 Task: Search one way flight ticket for 1 adult, 1 child, 1 infant in seat in premium economy from Atlantic City: Atlantic City International Airport to Gillette: Gillette Campbell County Airport on 5-1-2023. Choice of flights is Singapure airlines. Number of bags: 1 checked bag. Price is upto 110000. Outbound departure time preference is 5:00.
Action: Mouse moved to (219, 441)
Screenshot: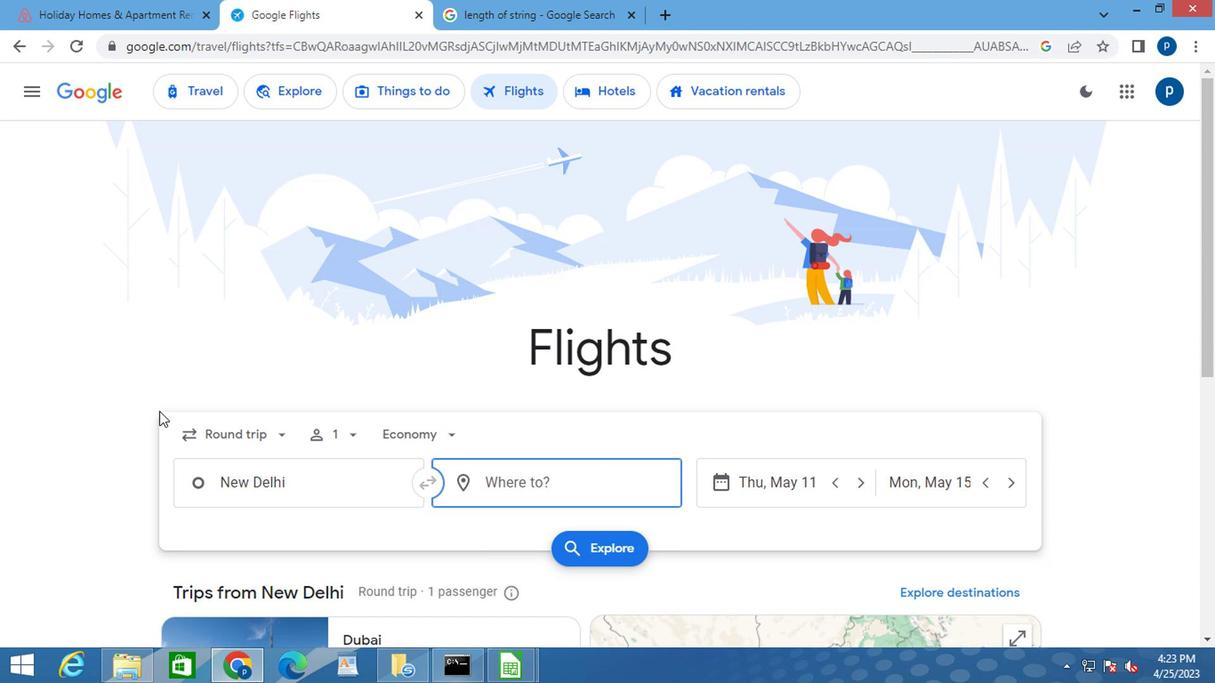 
Action: Mouse pressed left at (219, 441)
Screenshot: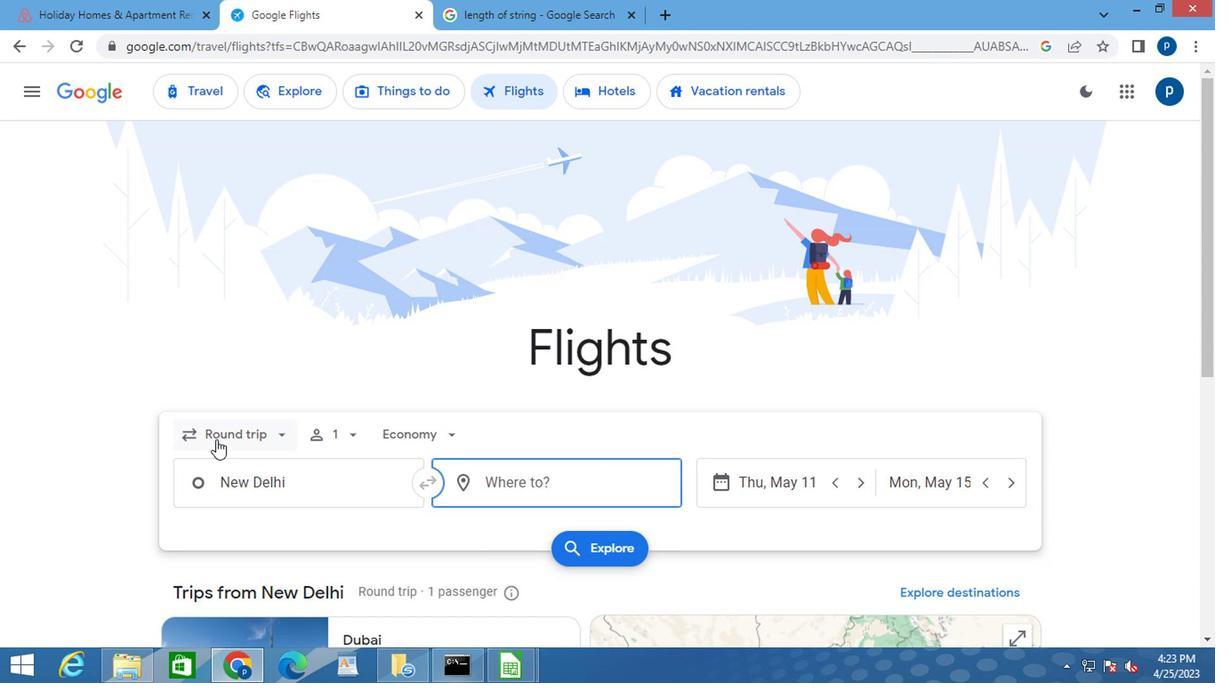
Action: Mouse moved to (248, 520)
Screenshot: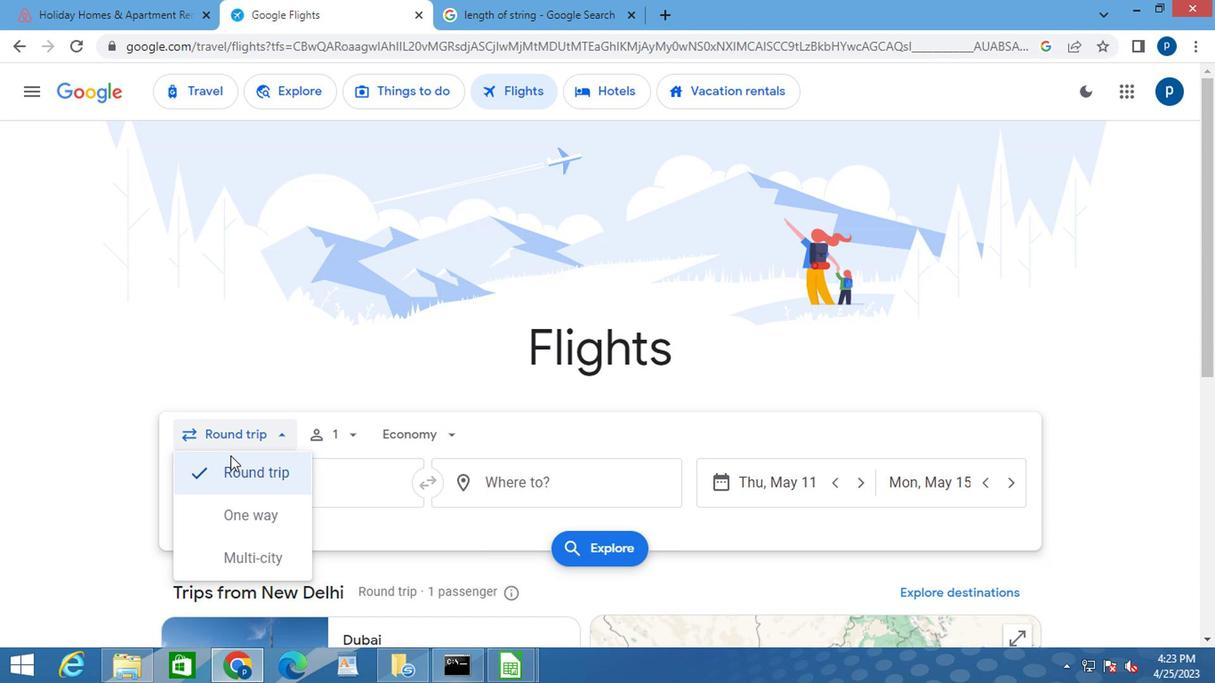 
Action: Mouse pressed left at (248, 520)
Screenshot: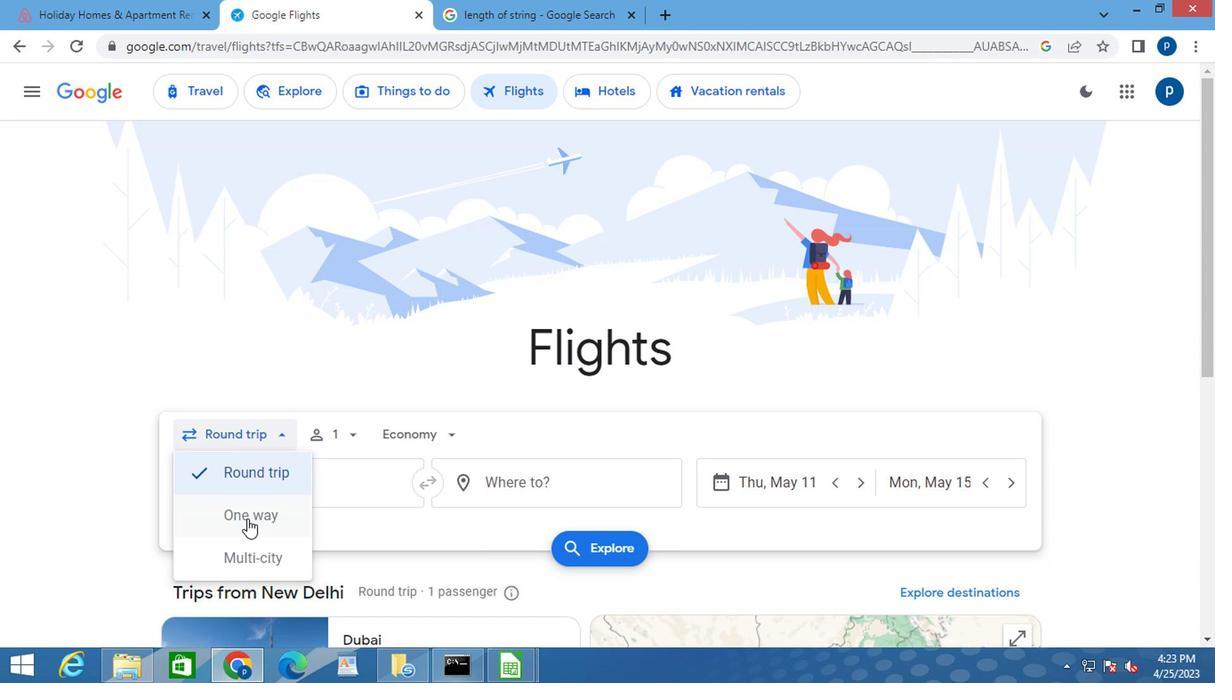 
Action: Mouse moved to (343, 434)
Screenshot: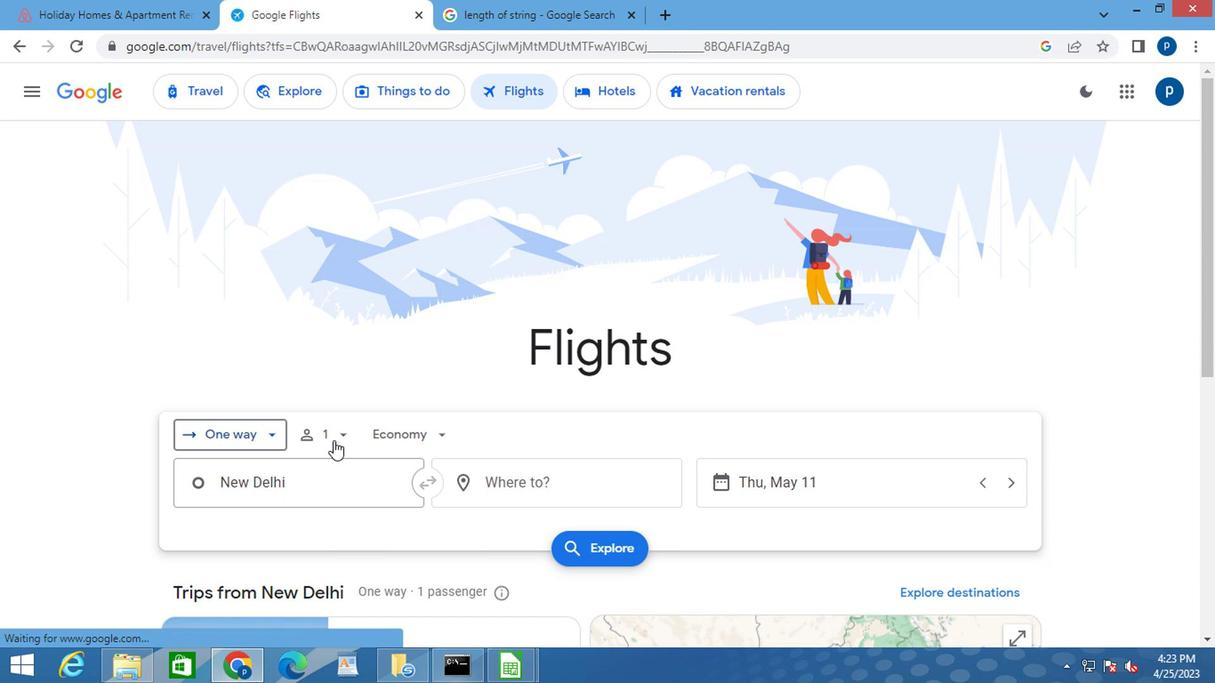 
Action: Mouse pressed left at (343, 434)
Screenshot: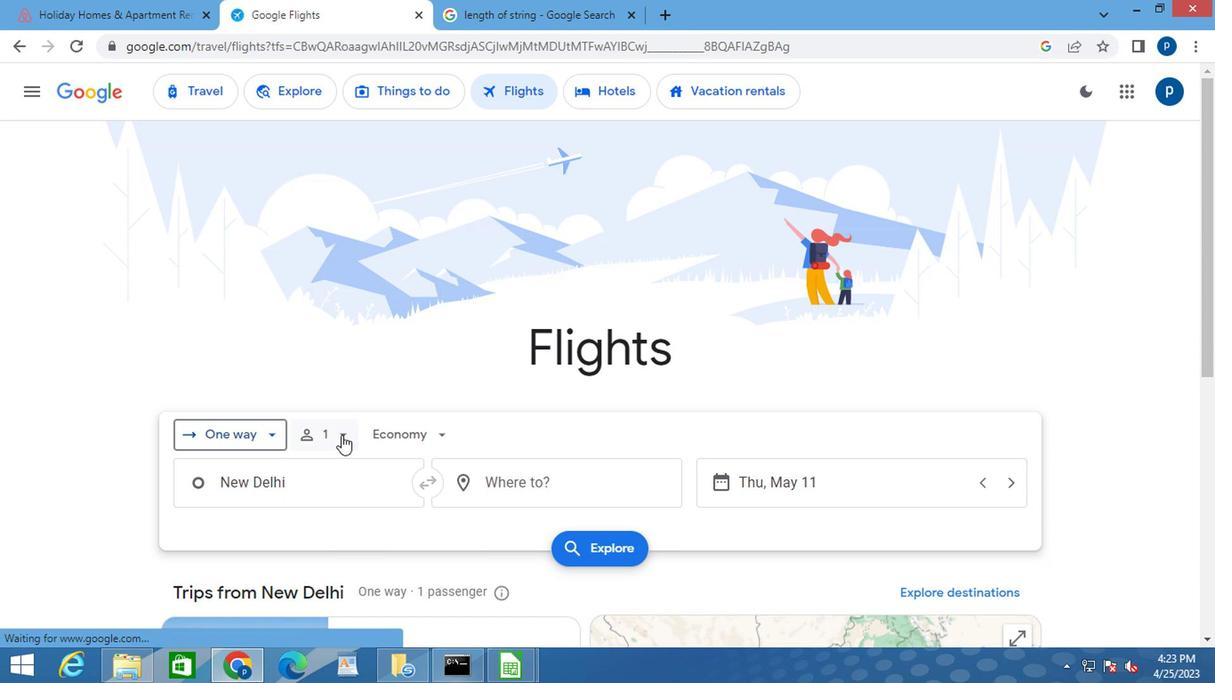 
Action: Mouse moved to (386, 491)
Screenshot: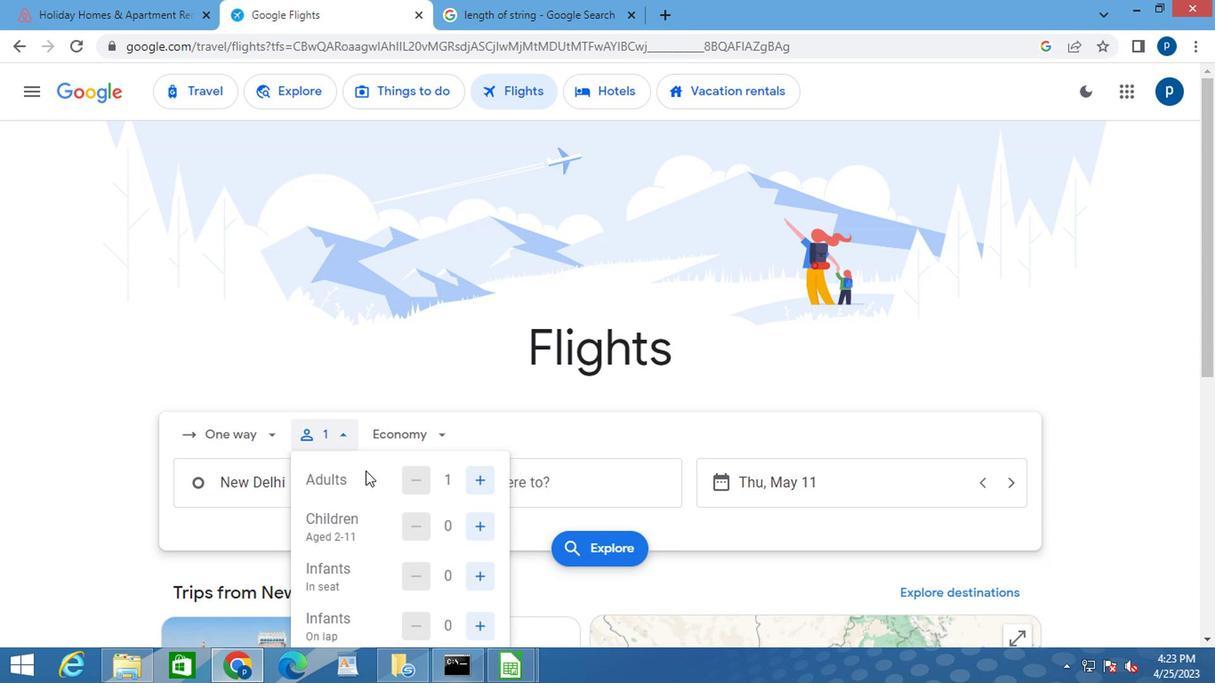 
Action: Mouse scrolled (386, 490) with delta (0, 0)
Screenshot: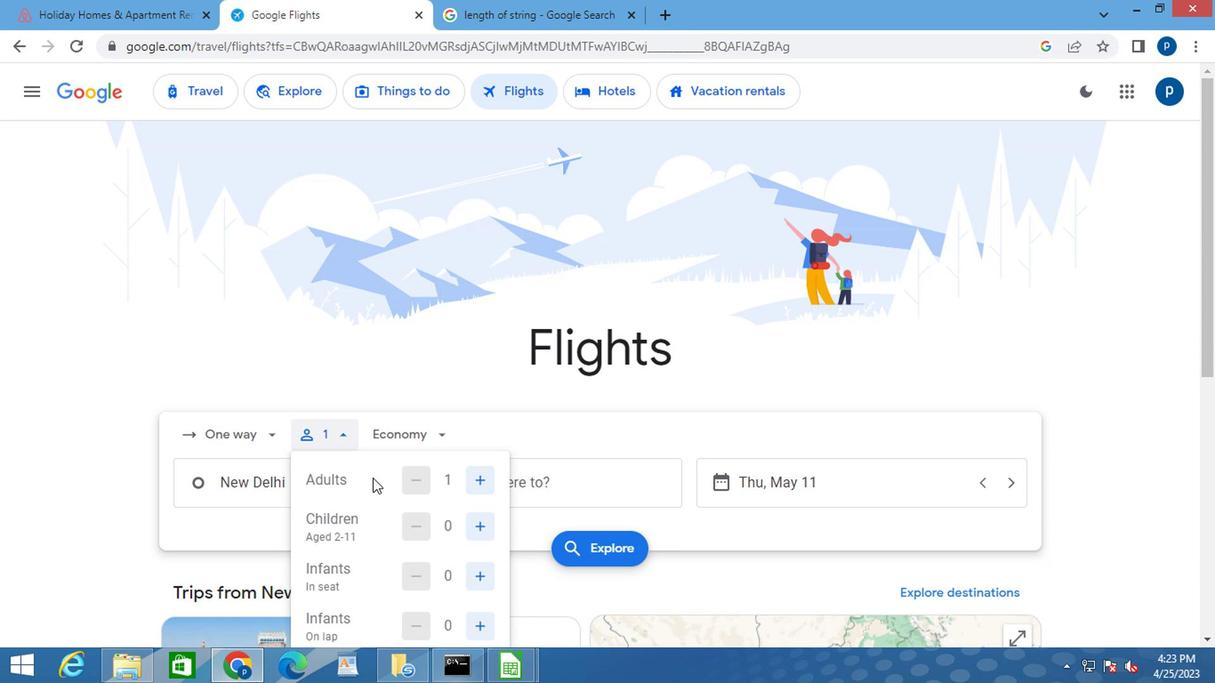 
Action: Mouse scrolled (386, 490) with delta (0, 0)
Screenshot: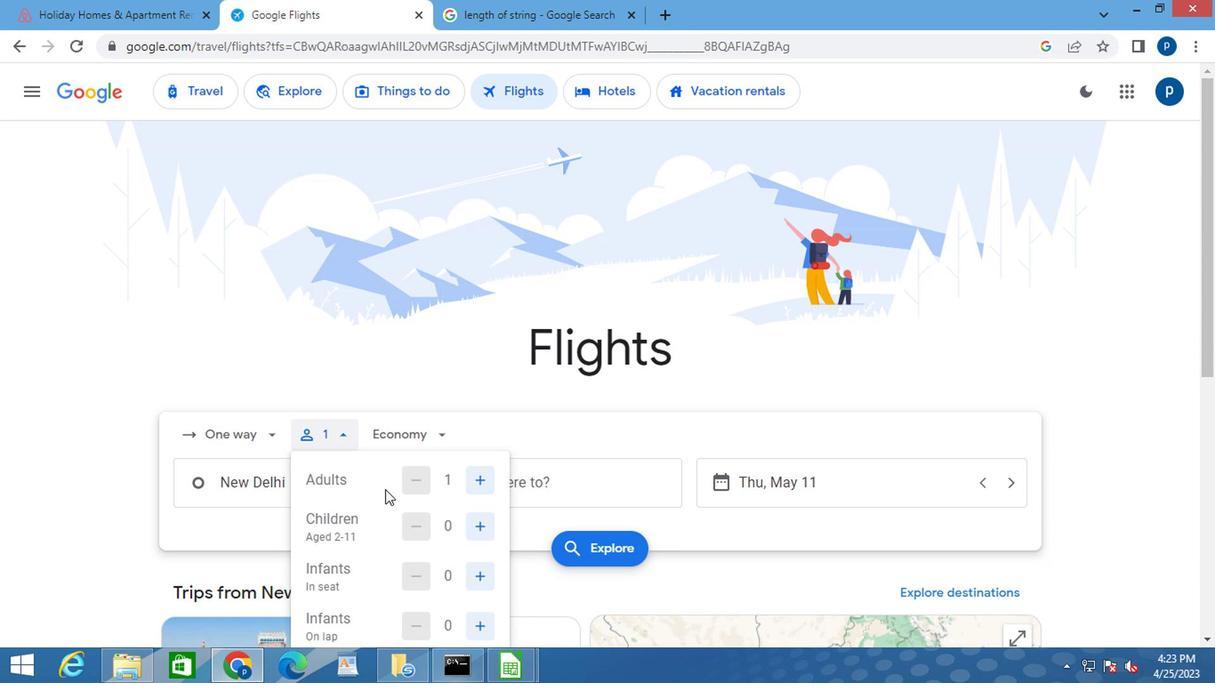 
Action: Mouse moved to (469, 349)
Screenshot: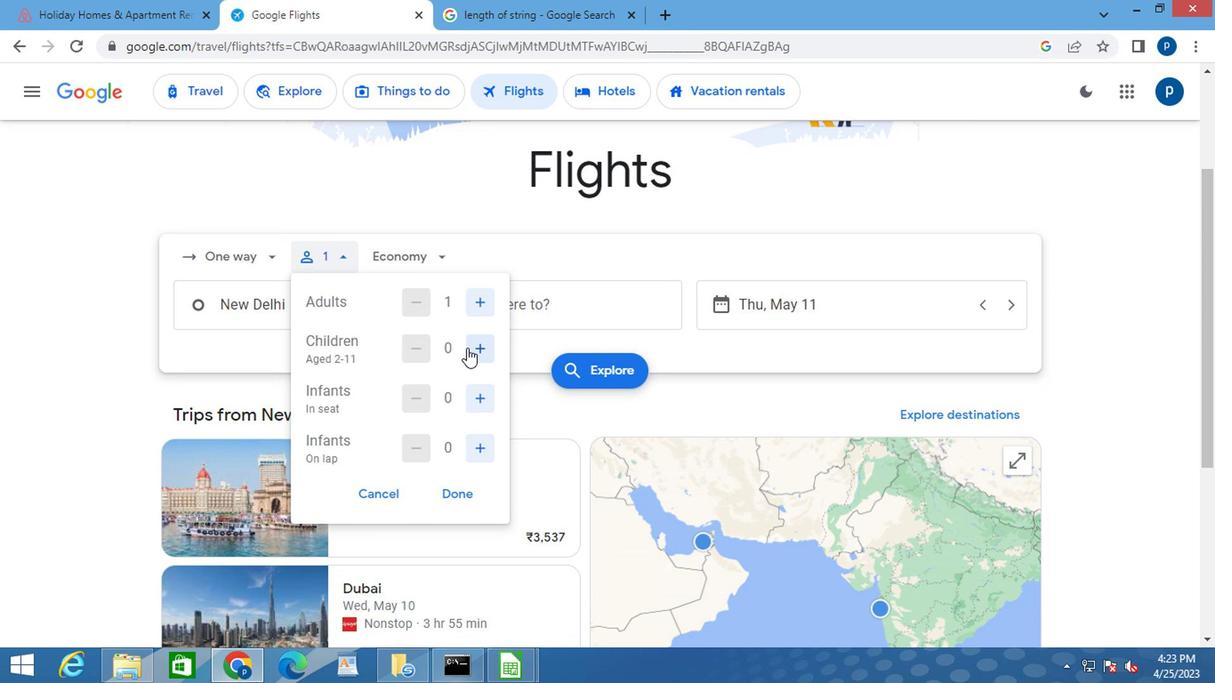 
Action: Mouse pressed left at (469, 349)
Screenshot: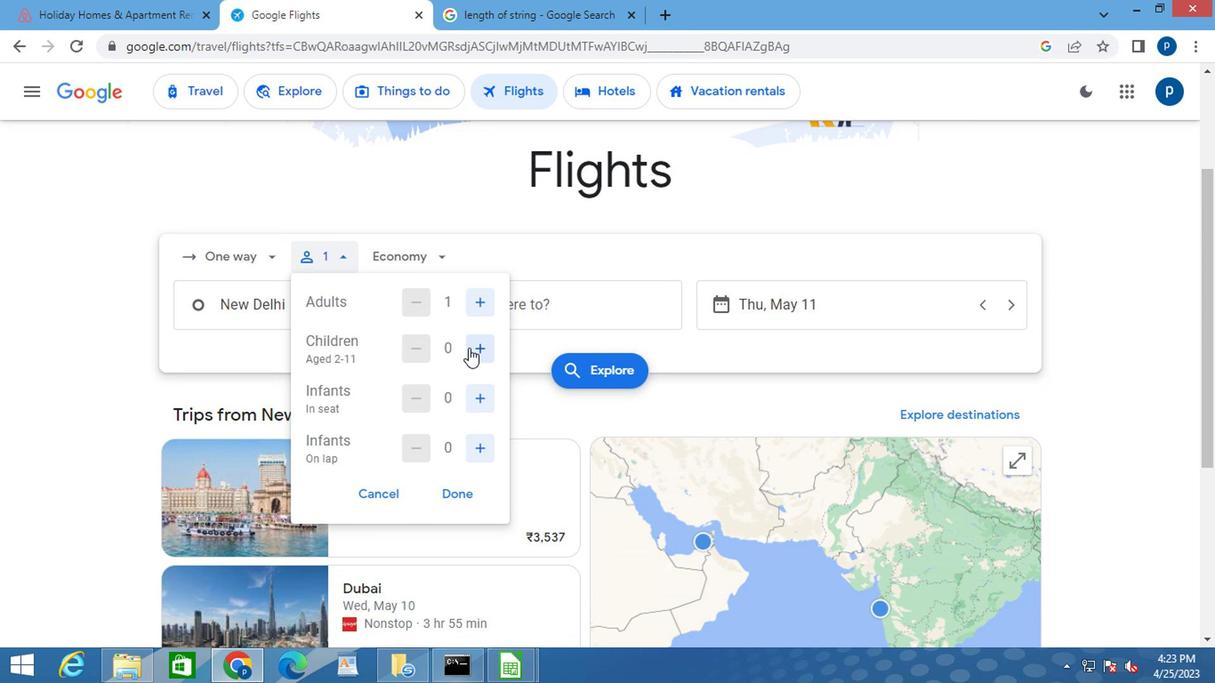 
Action: Mouse moved to (475, 407)
Screenshot: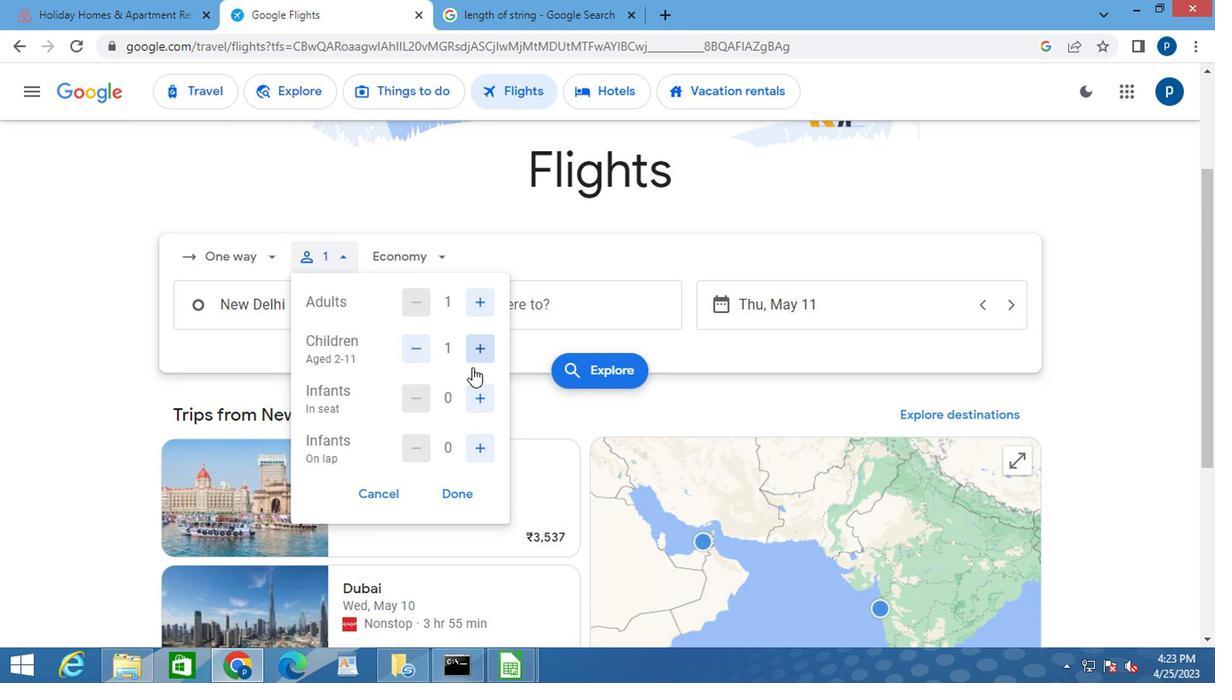 
Action: Mouse pressed left at (475, 407)
Screenshot: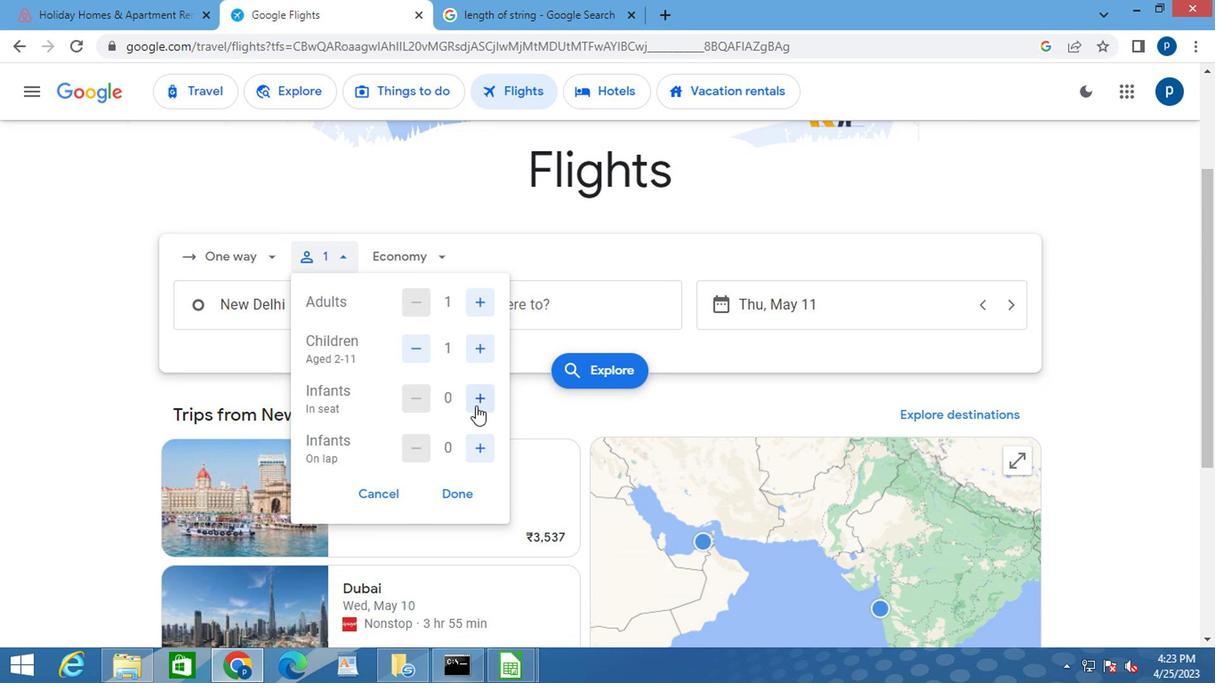 
Action: Mouse moved to (462, 491)
Screenshot: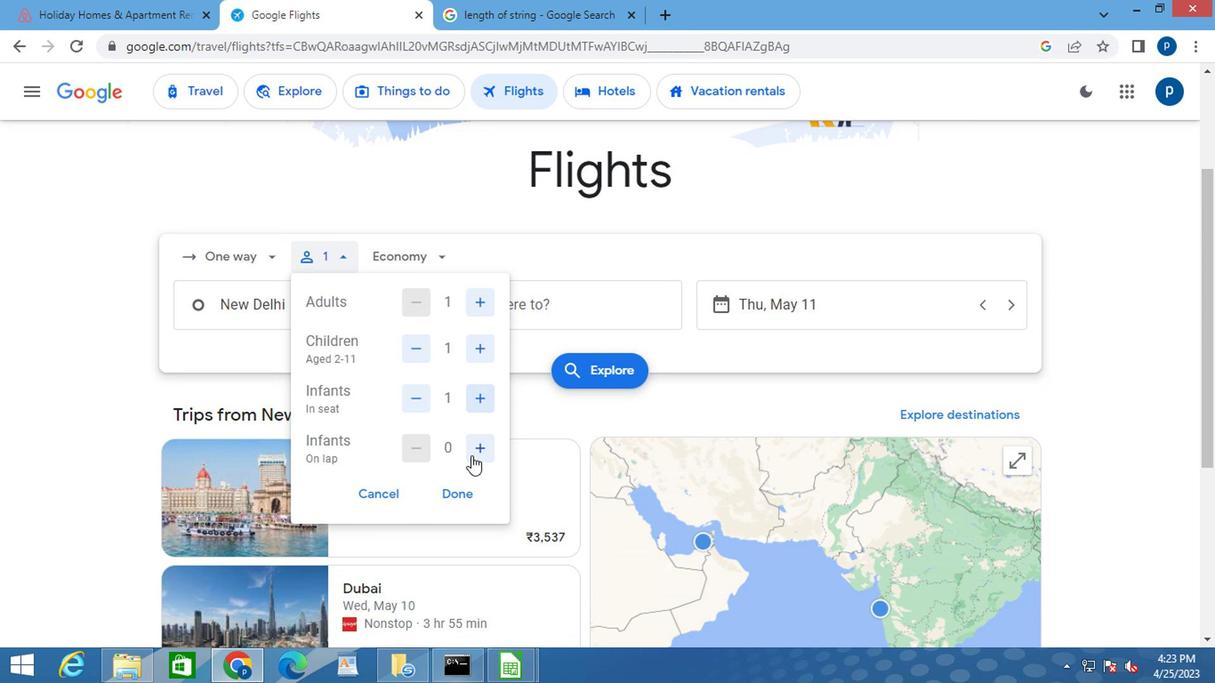 
Action: Mouse pressed left at (462, 491)
Screenshot: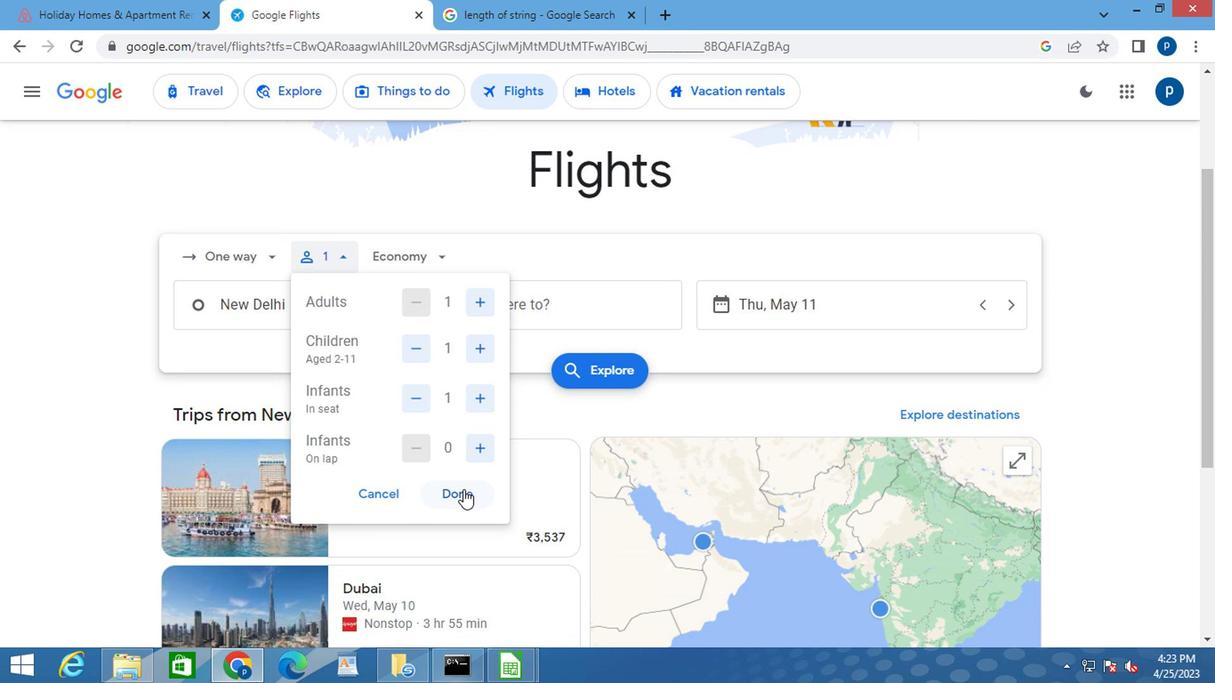 
Action: Mouse moved to (427, 257)
Screenshot: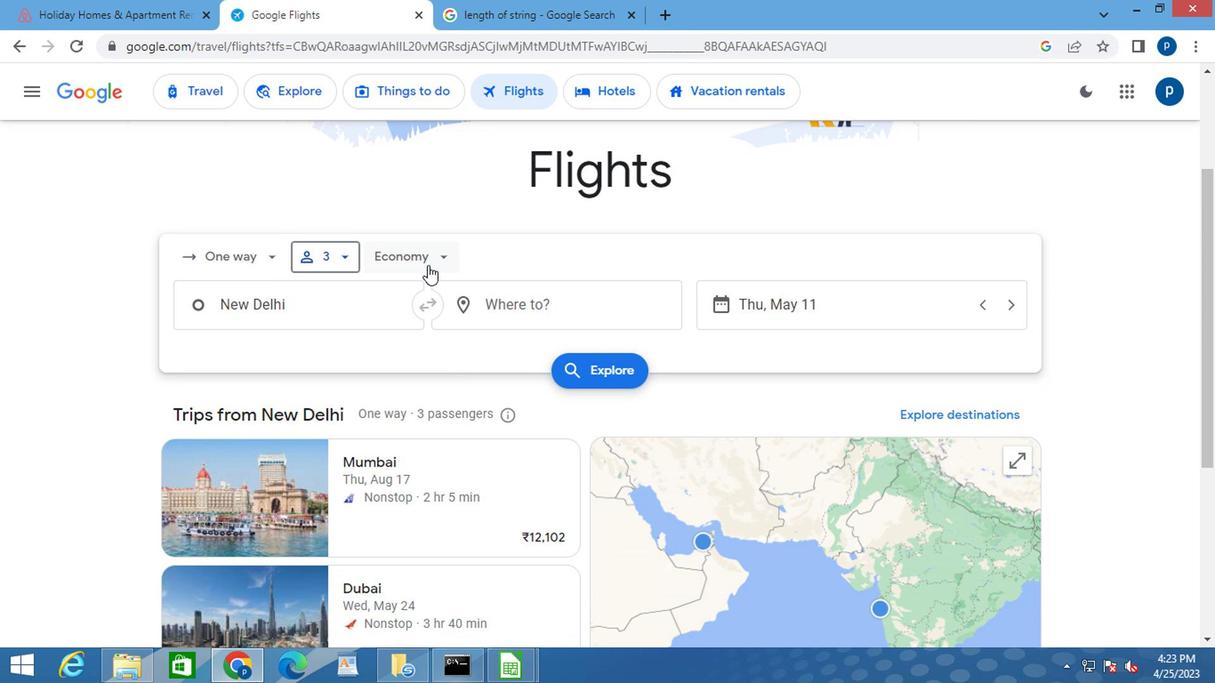 
Action: Mouse pressed left at (427, 257)
Screenshot: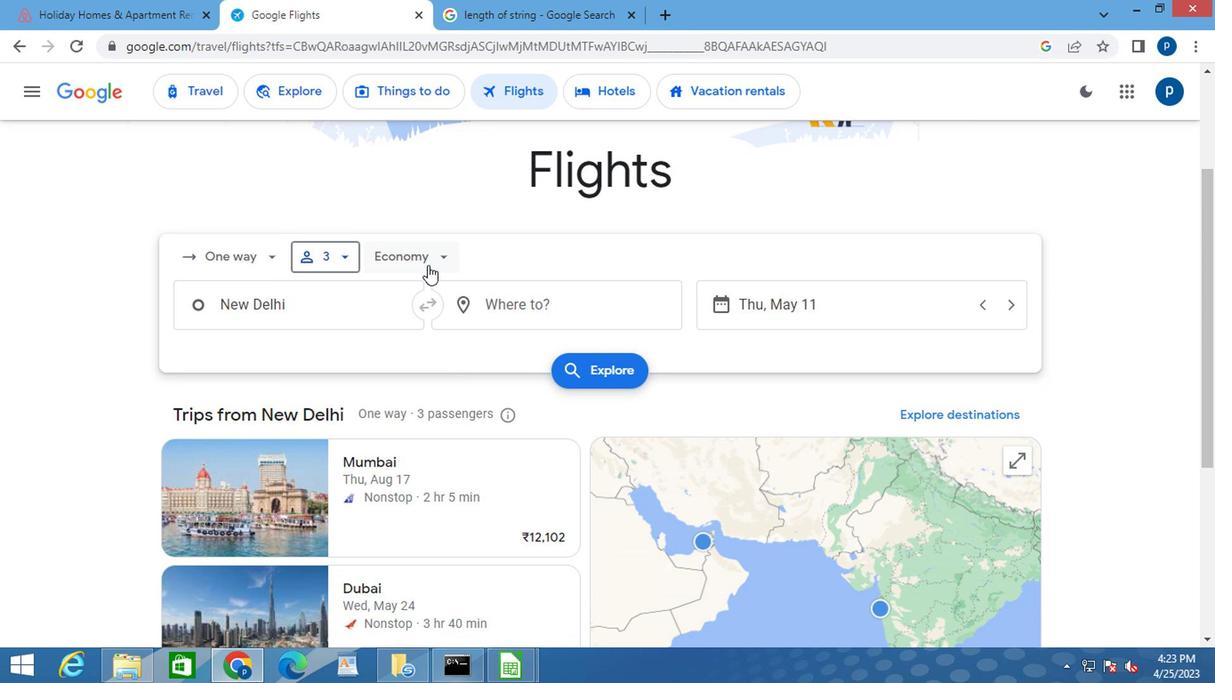 
Action: Mouse moved to (494, 333)
Screenshot: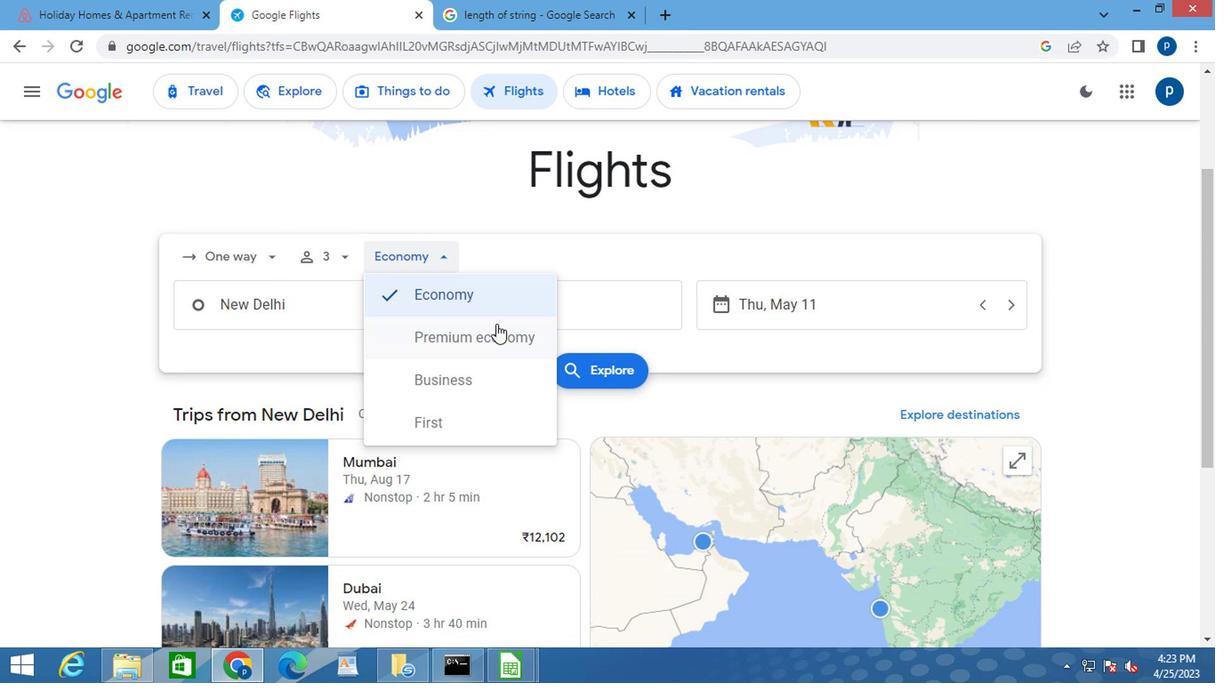 
Action: Mouse pressed left at (494, 333)
Screenshot: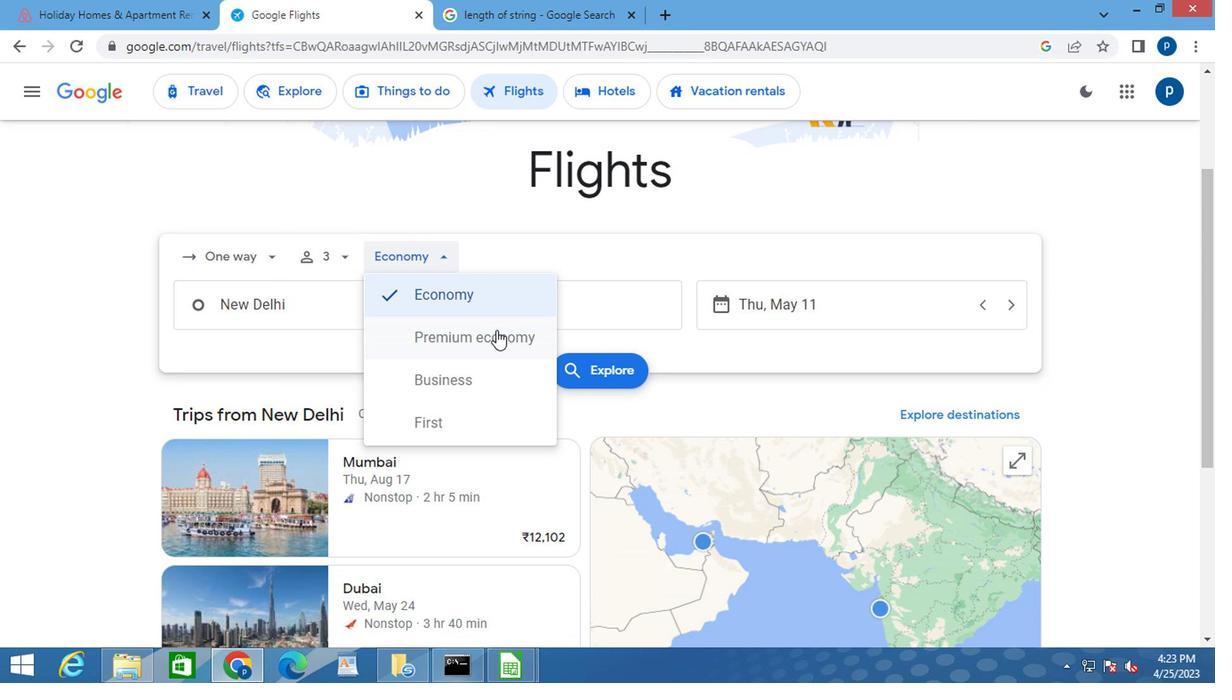 
Action: Mouse moved to (277, 300)
Screenshot: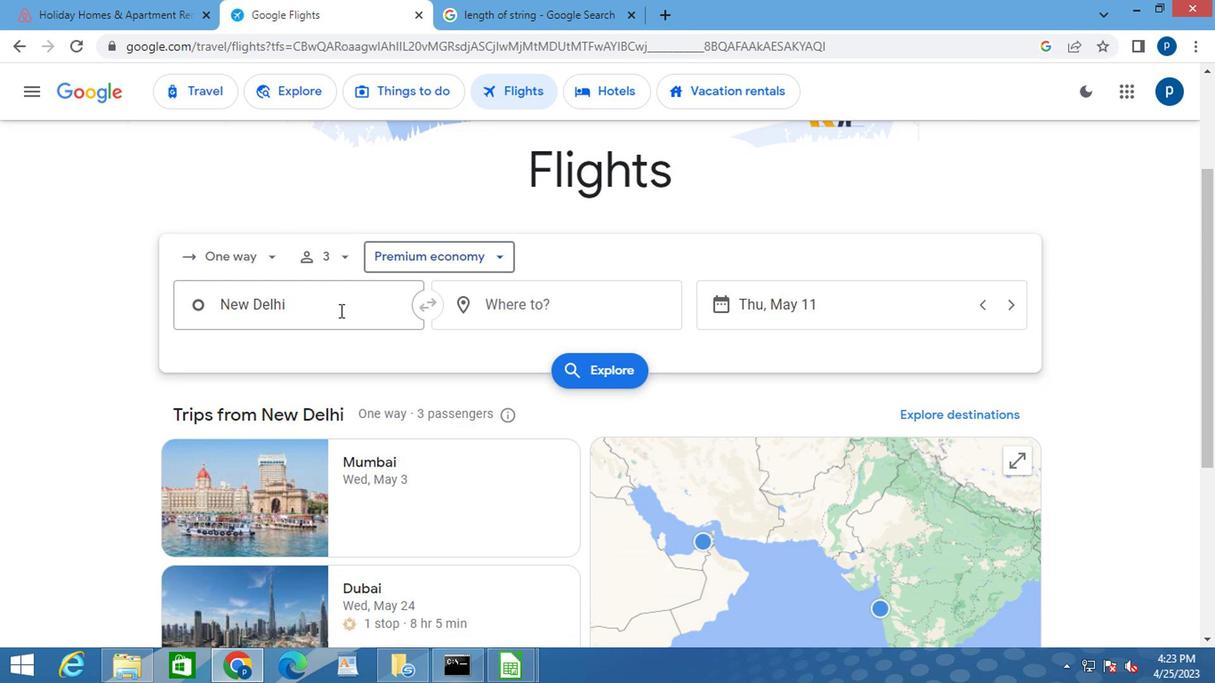 
Action: Mouse pressed left at (277, 300)
Screenshot: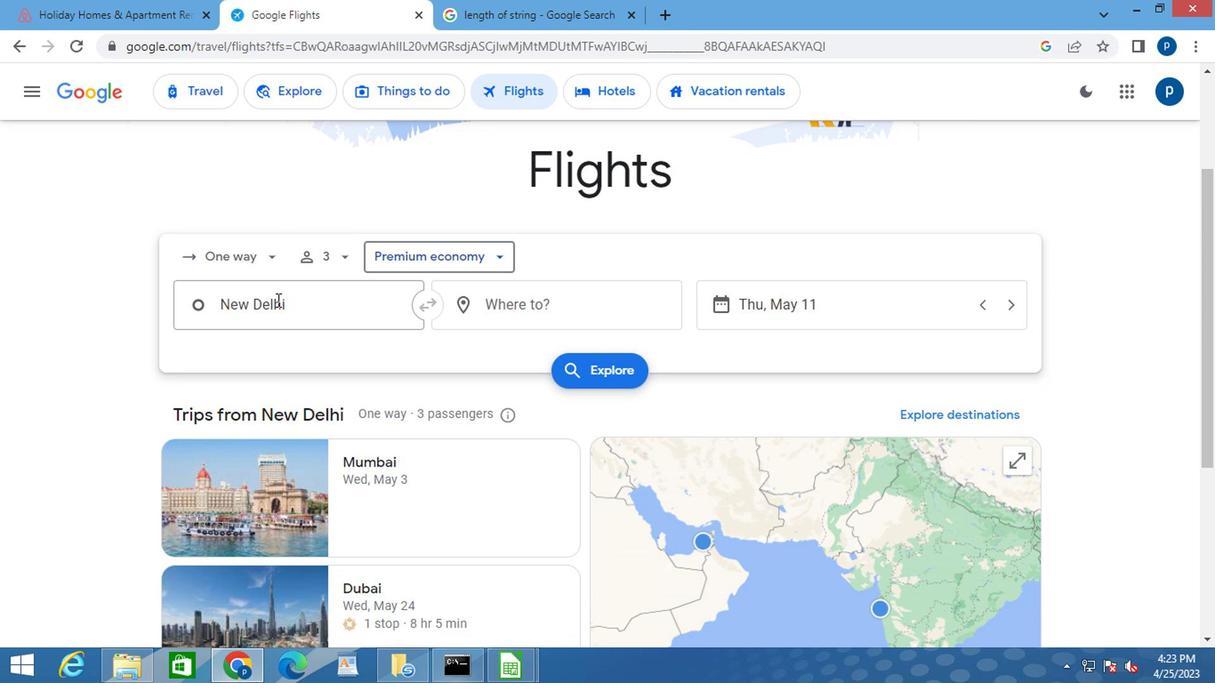 
Action: Key pressed <Key.delete>a<Key.caps_lock>tlantic
Screenshot: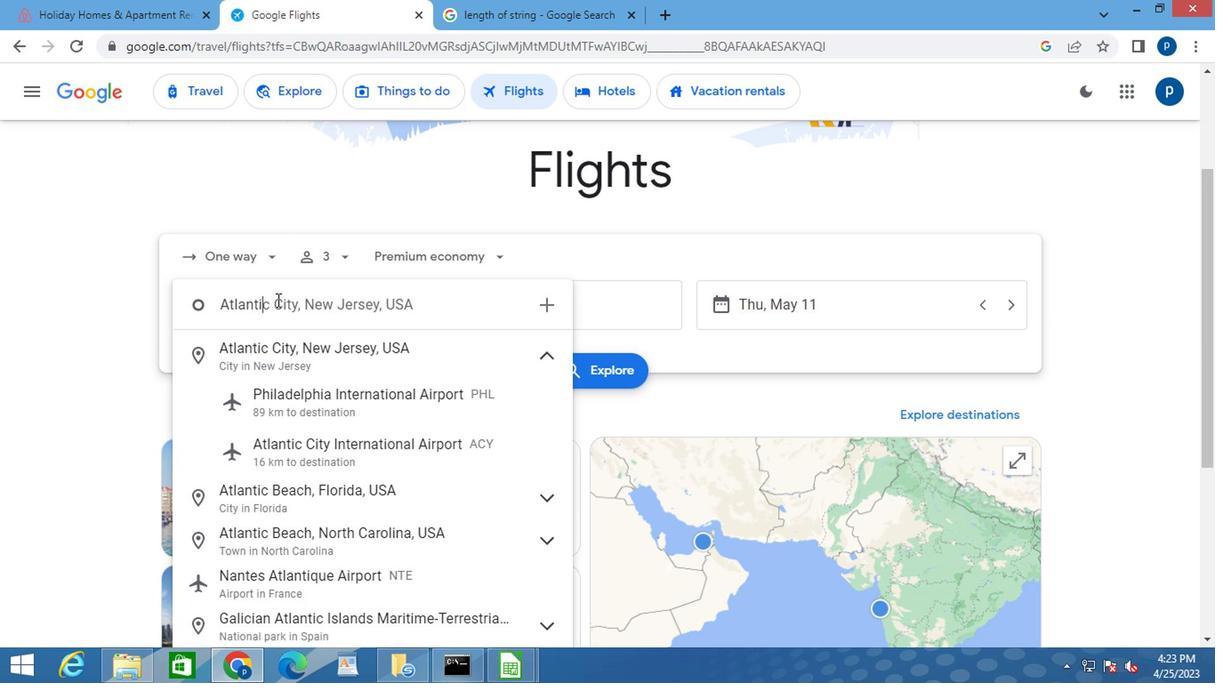 
Action: Mouse moved to (312, 443)
Screenshot: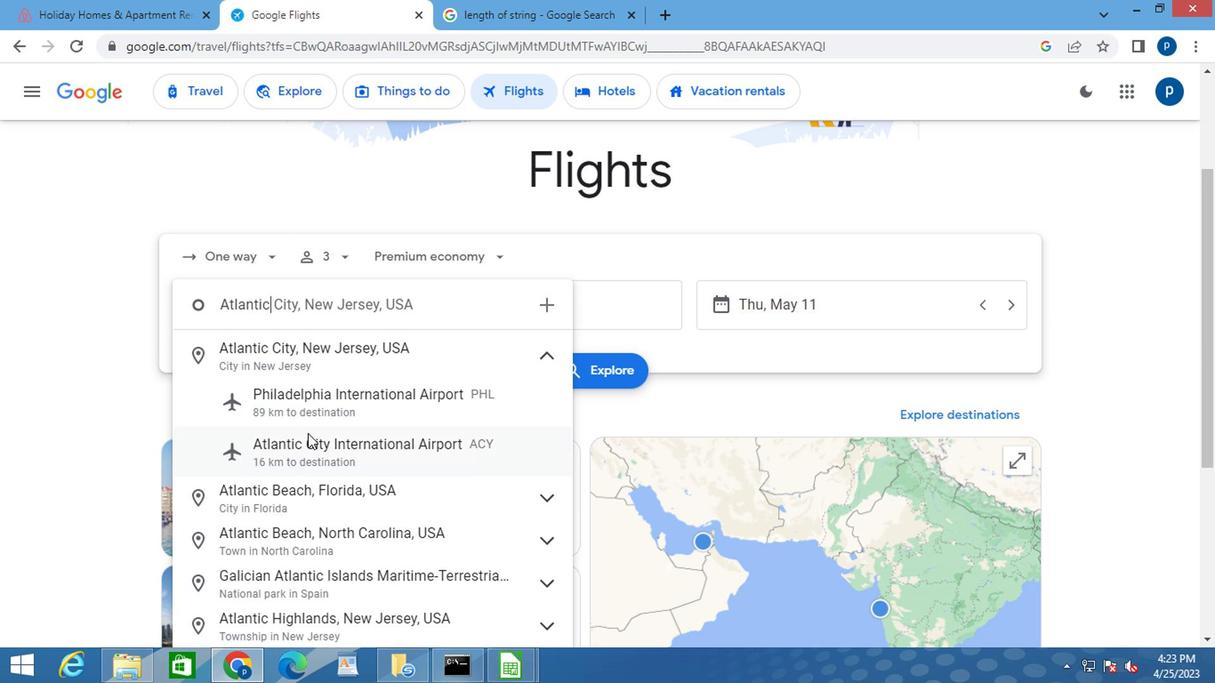 
Action: Mouse pressed left at (312, 443)
Screenshot: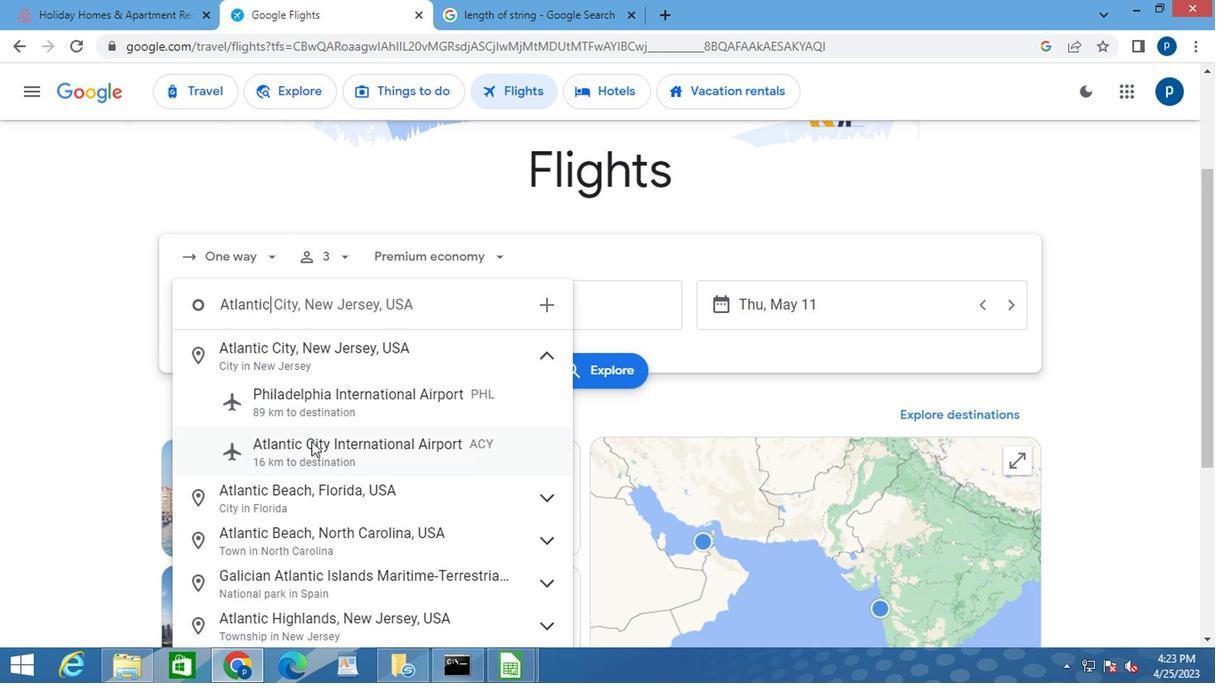 
Action: Mouse moved to (532, 310)
Screenshot: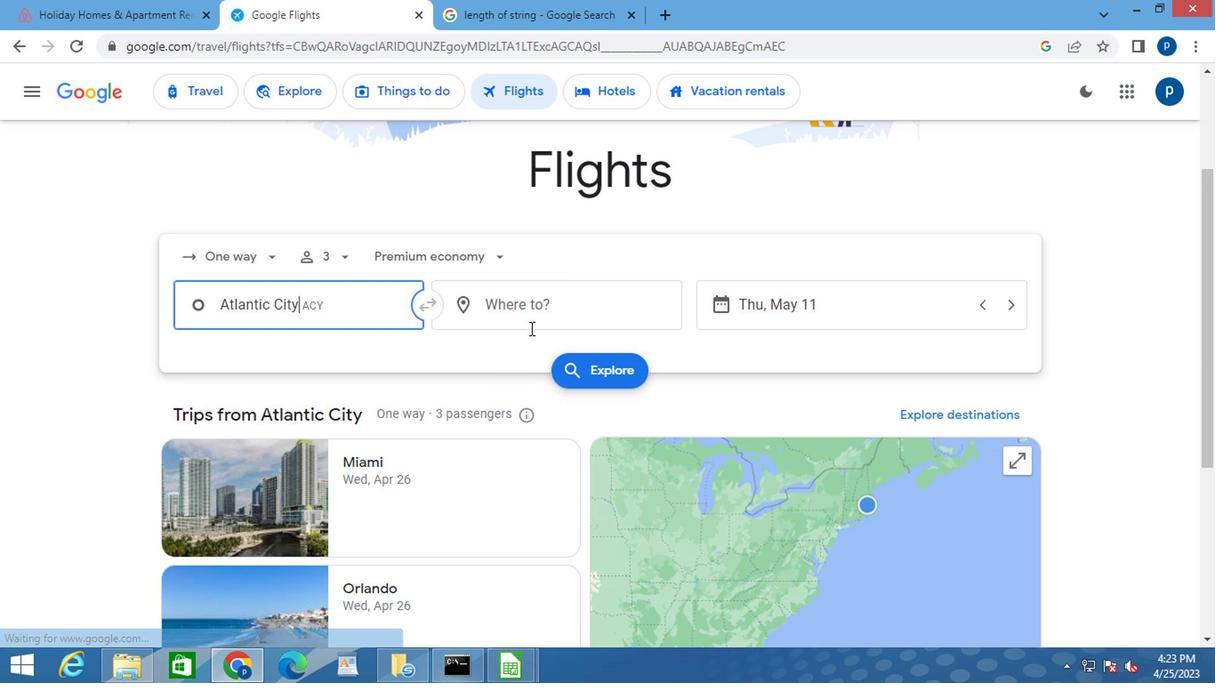 
Action: Mouse pressed left at (532, 310)
Screenshot: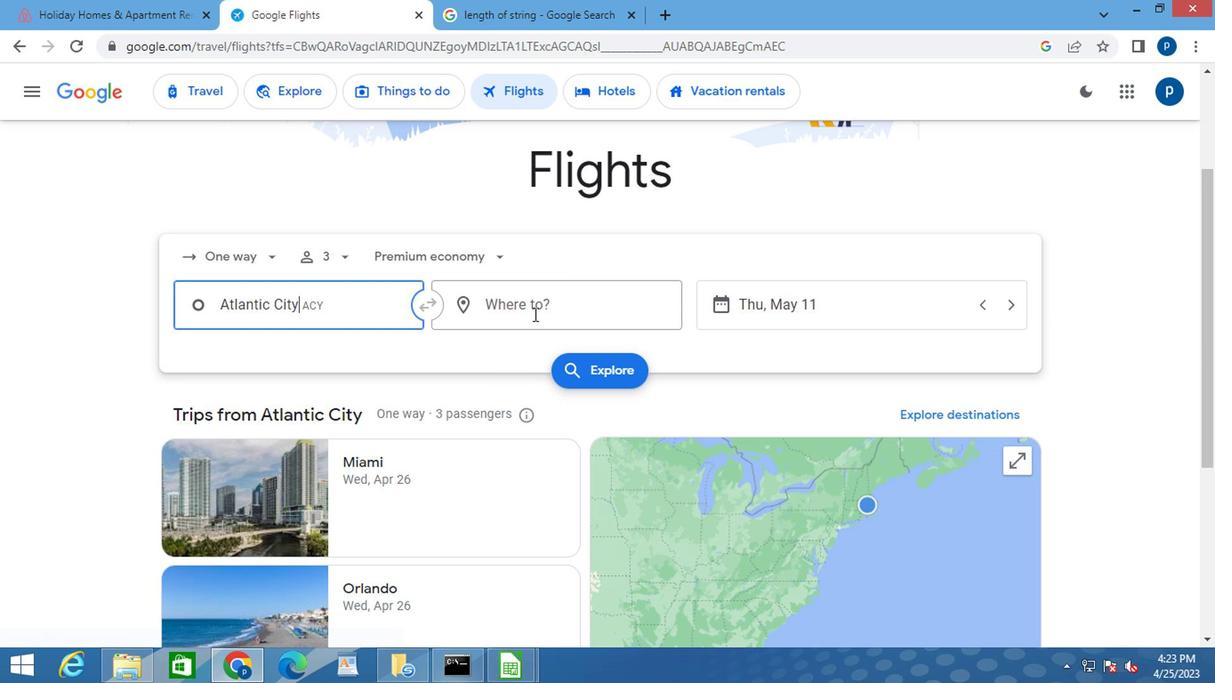 
Action: Key pressed <Key.caps_lock>g<Key.caps_lock>illete
Screenshot: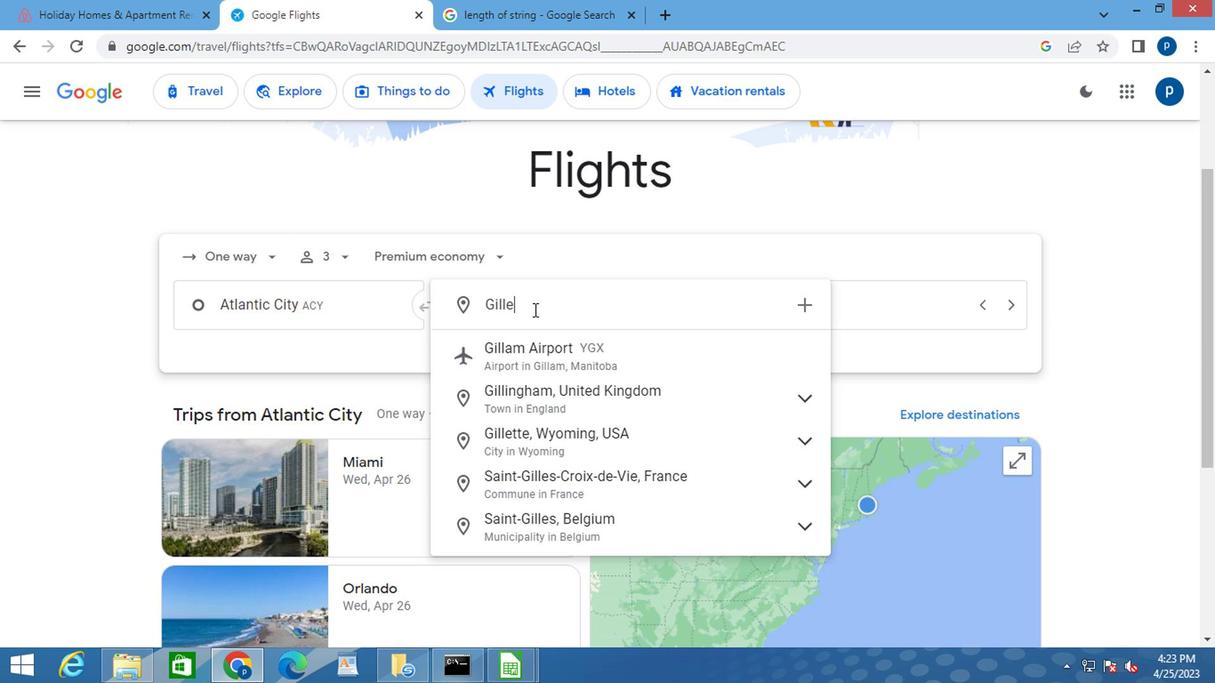 
Action: Mouse moved to (550, 369)
Screenshot: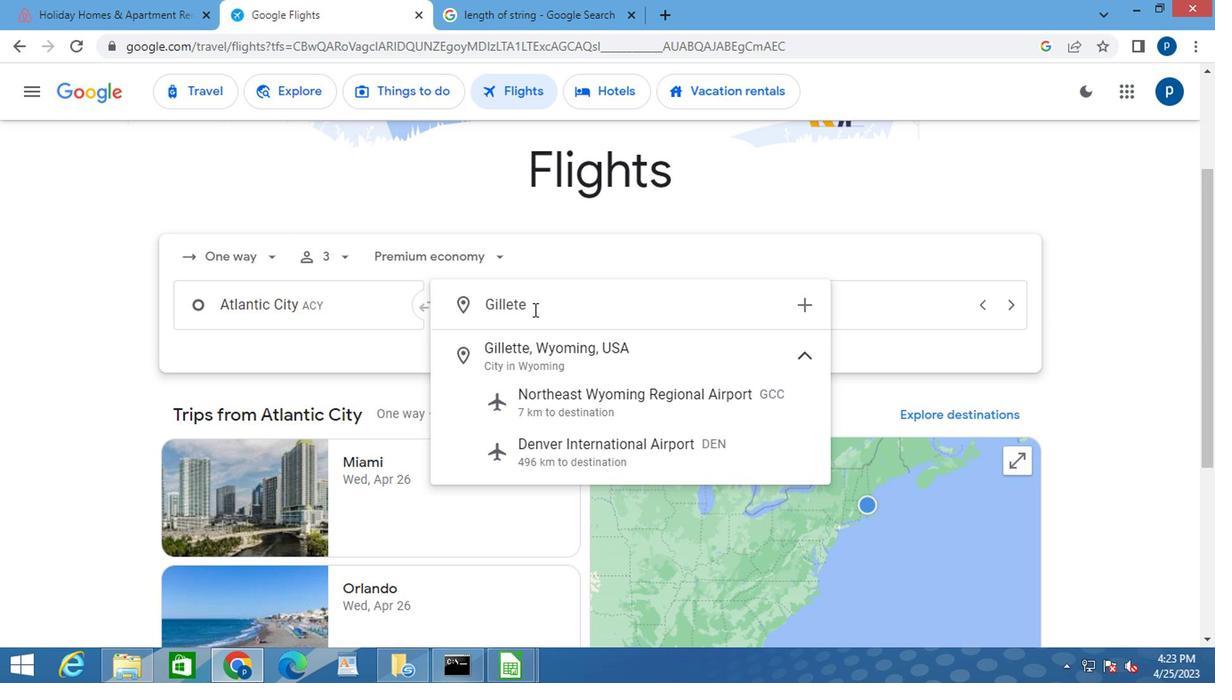 
Action: Mouse pressed left at (550, 369)
Screenshot: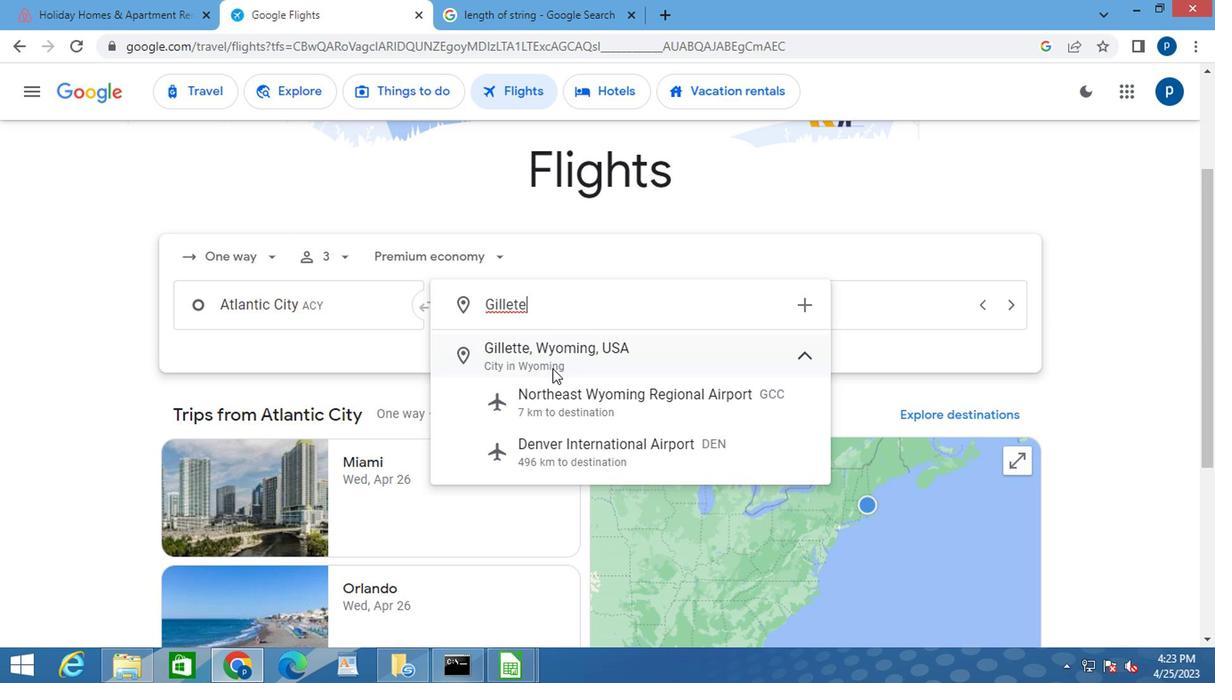 
Action: Mouse moved to (714, 300)
Screenshot: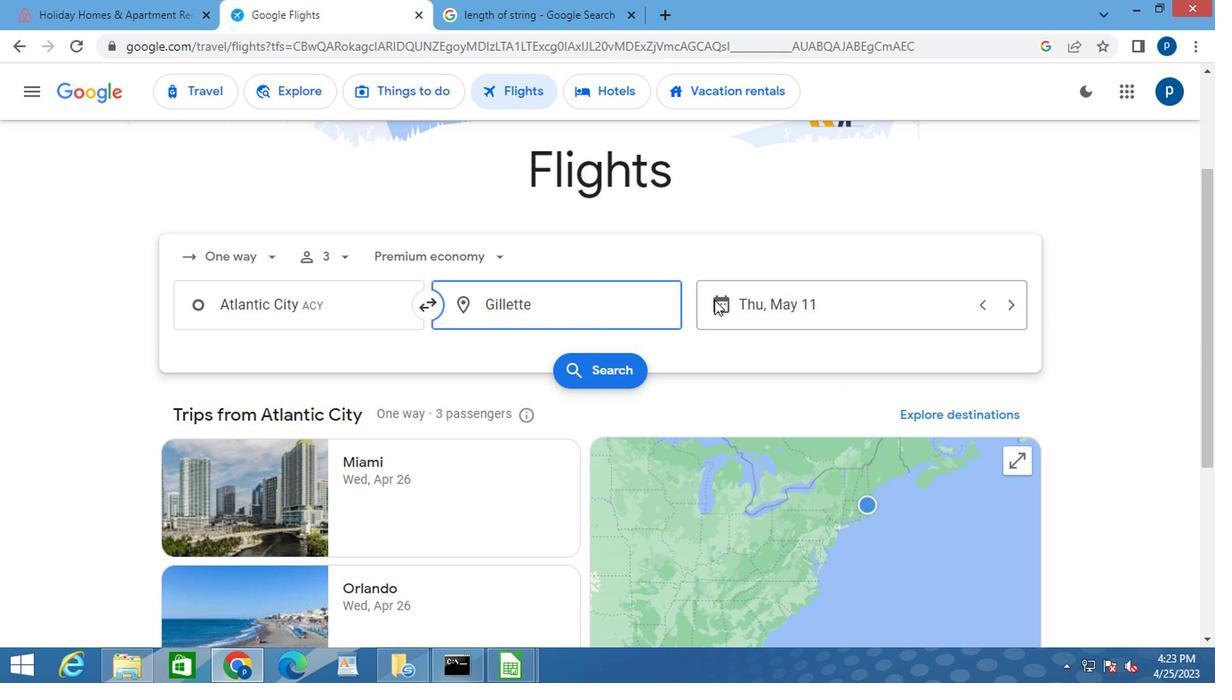 
Action: Mouse pressed left at (714, 300)
Screenshot: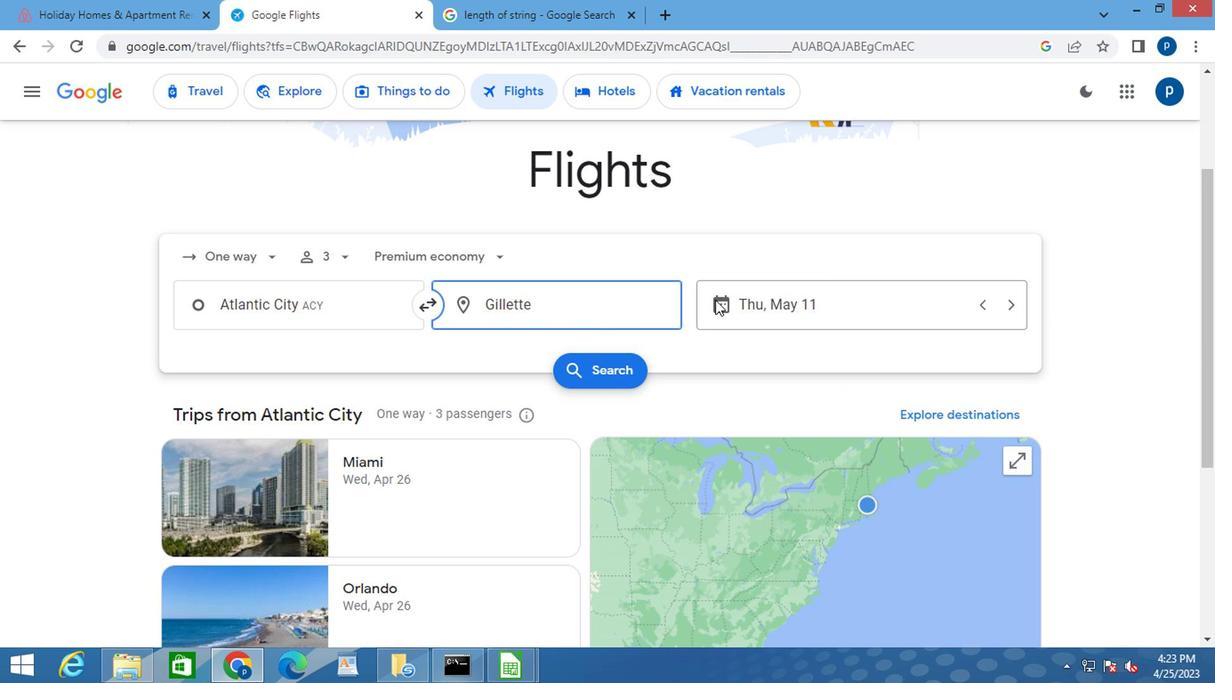 
Action: Mouse moved to (779, 330)
Screenshot: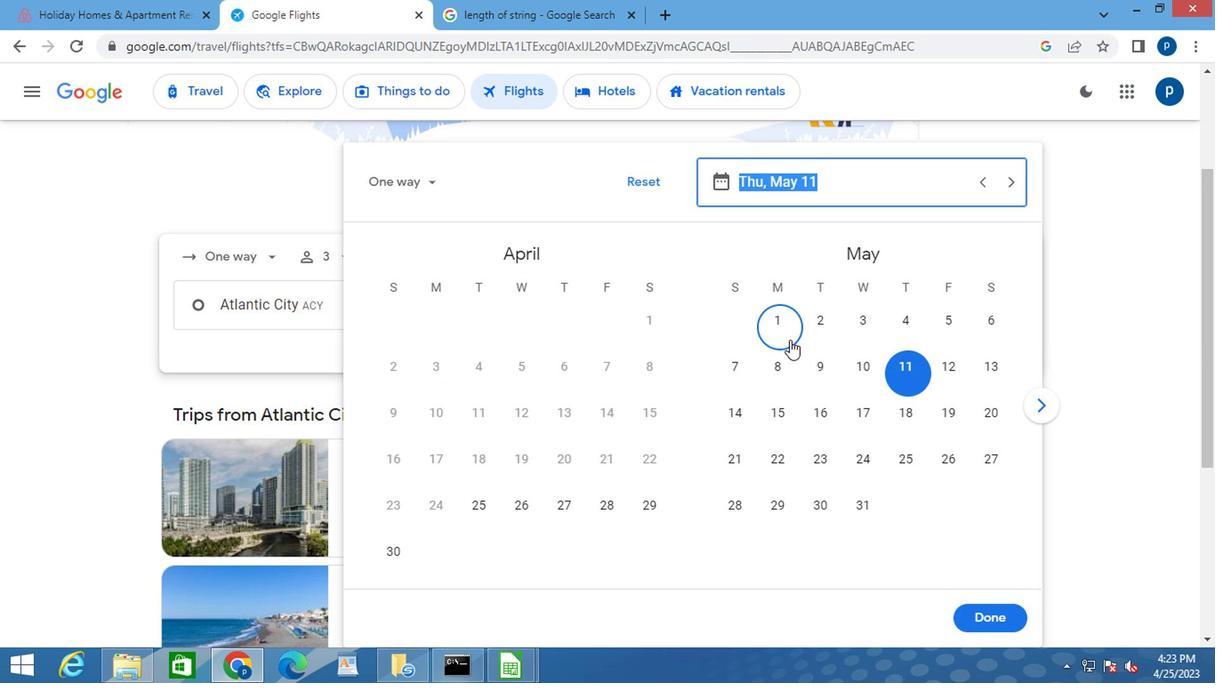 
Action: Mouse pressed left at (779, 330)
Screenshot: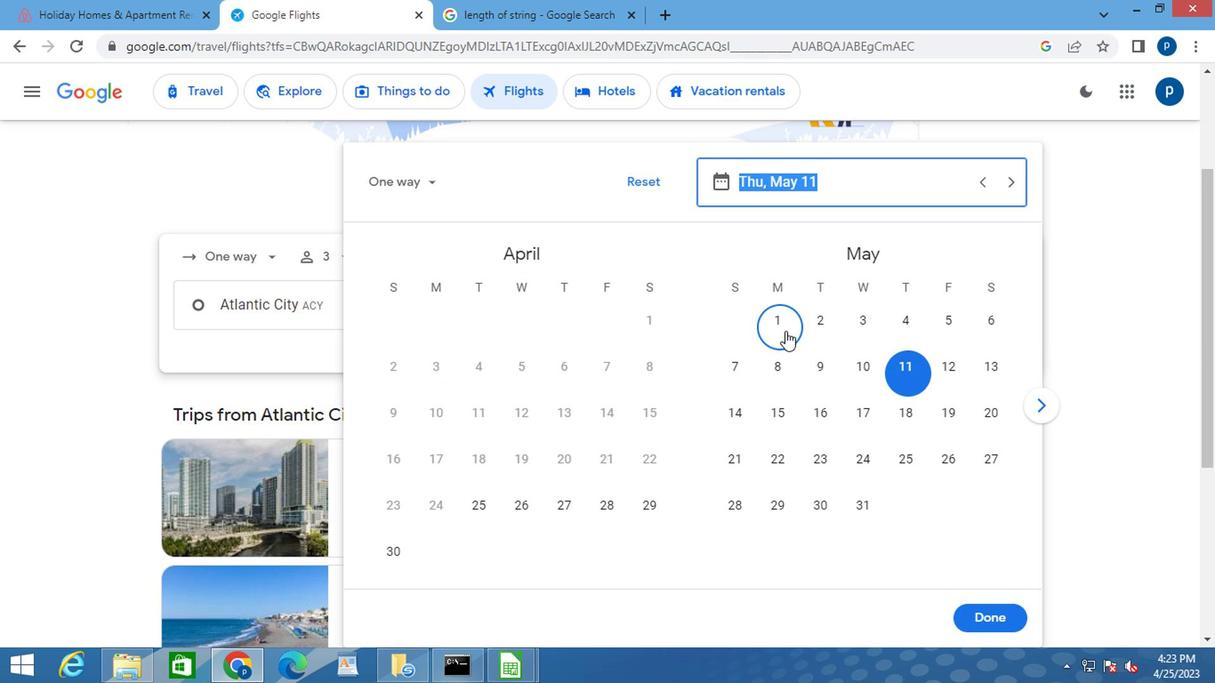 
Action: Mouse moved to (986, 618)
Screenshot: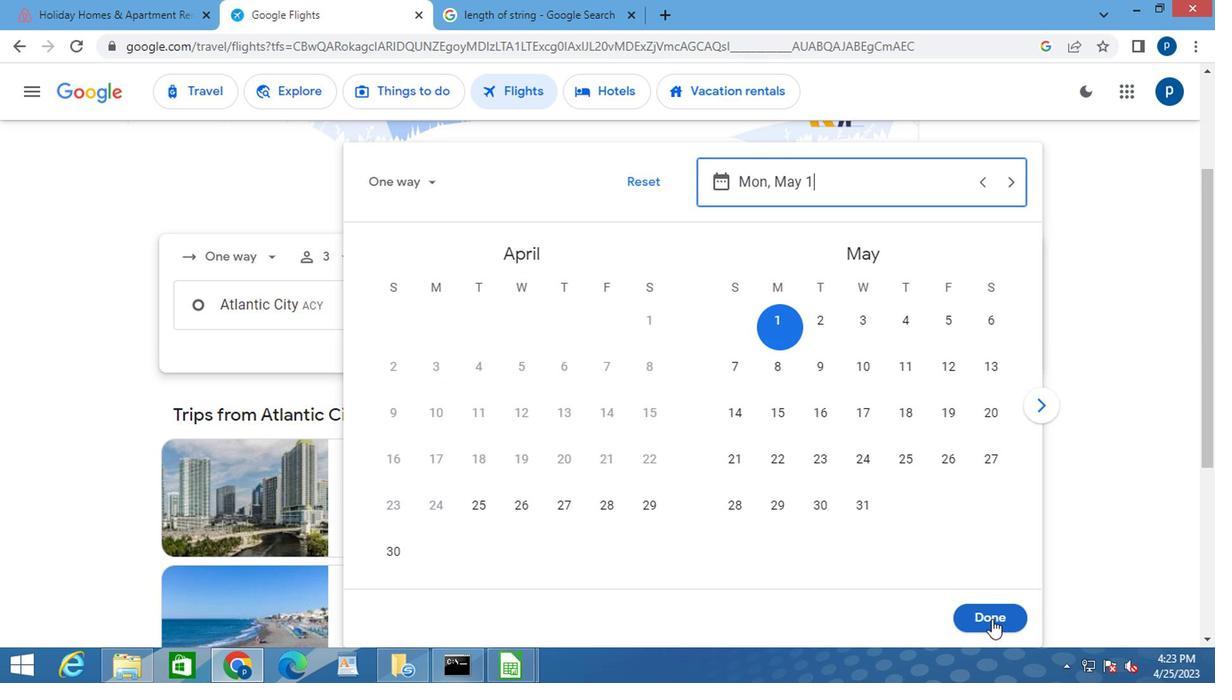 
Action: Mouse pressed left at (986, 618)
Screenshot: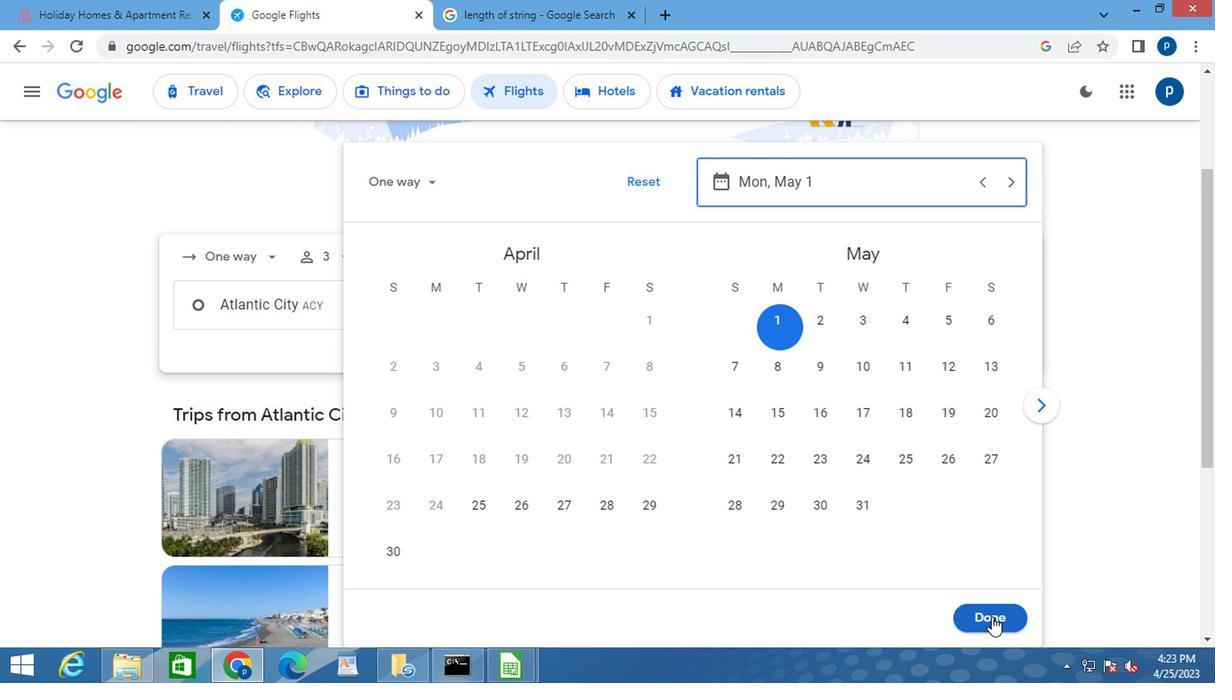
Action: Mouse moved to (614, 376)
Screenshot: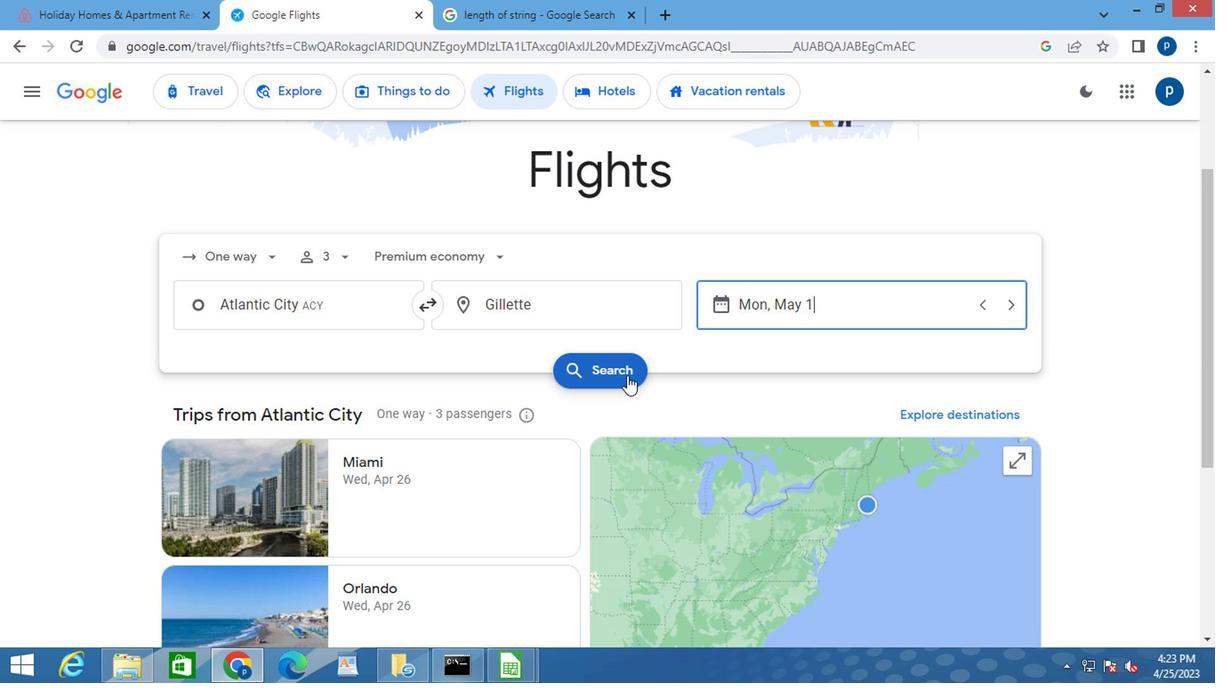 
Action: Mouse pressed left at (614, 376)
Screenshot: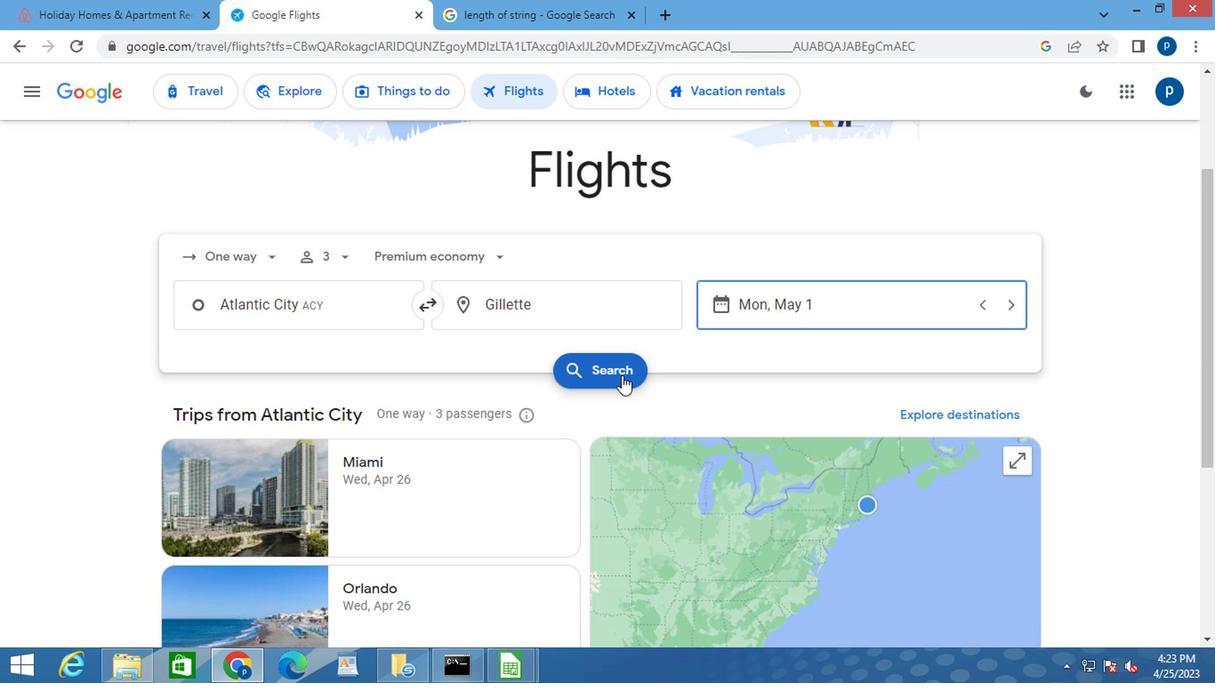 
Action: Mouse moved to (187, 263)
Screenshot: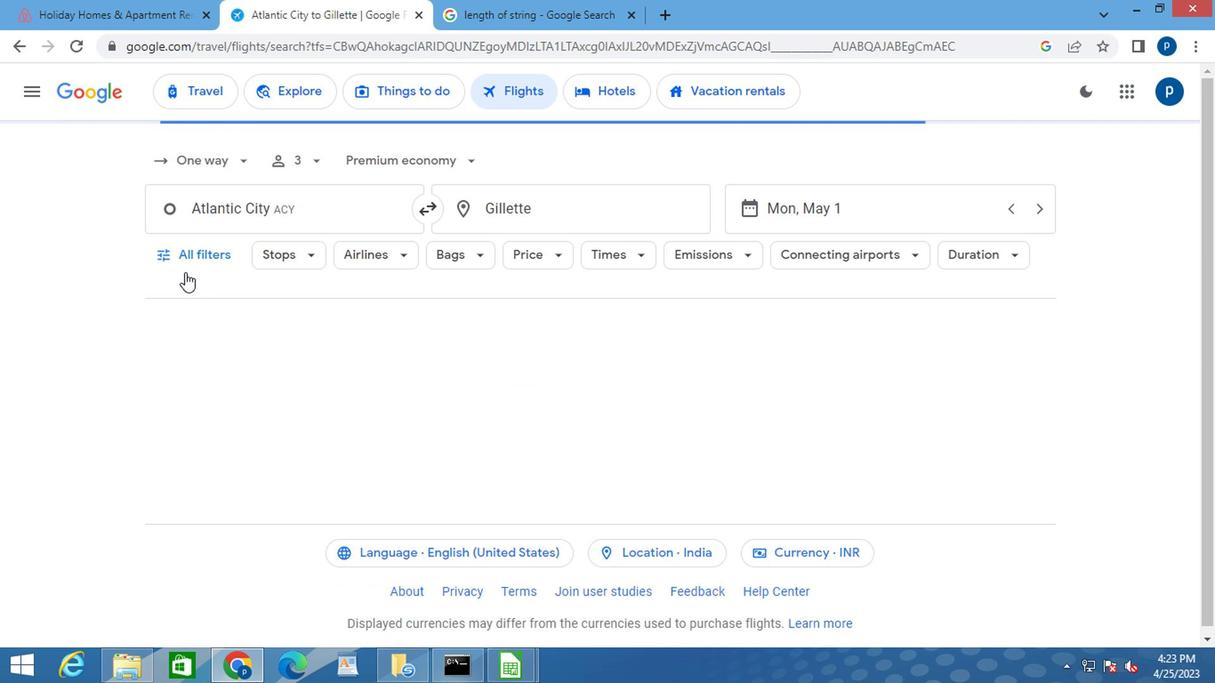 
Action: Mouse pressed left at (187, 263)
Screenshot: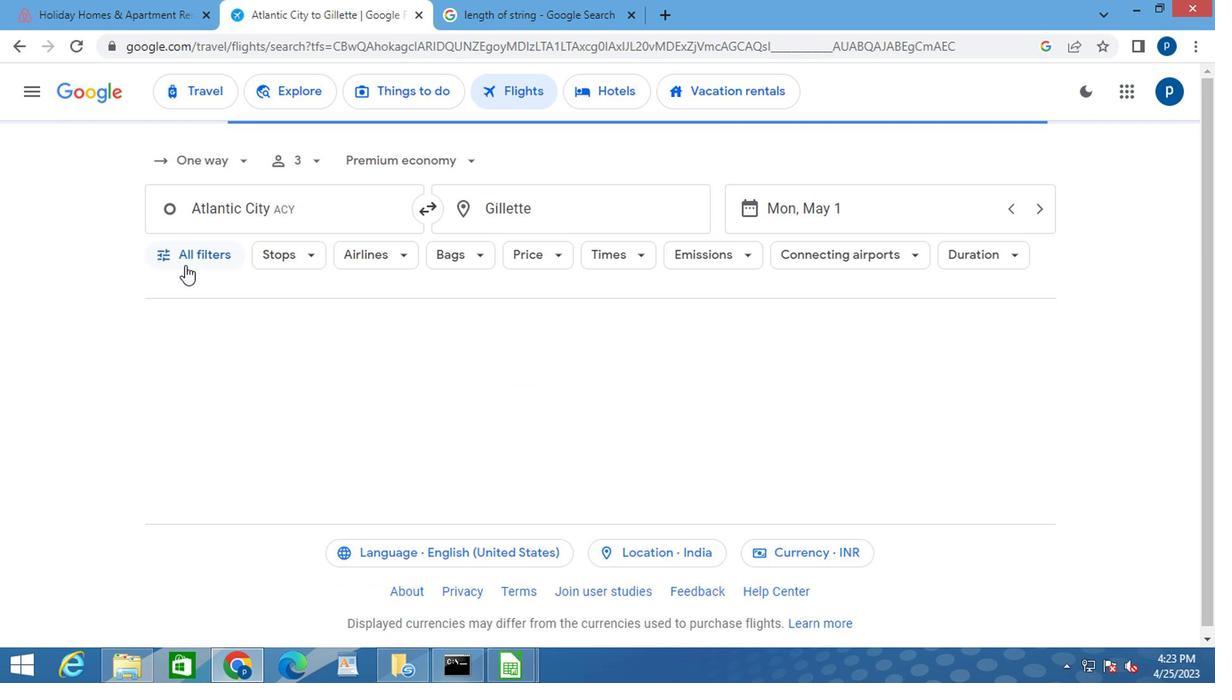 
Action: Mouse moved to (236, 458)
Screenshot: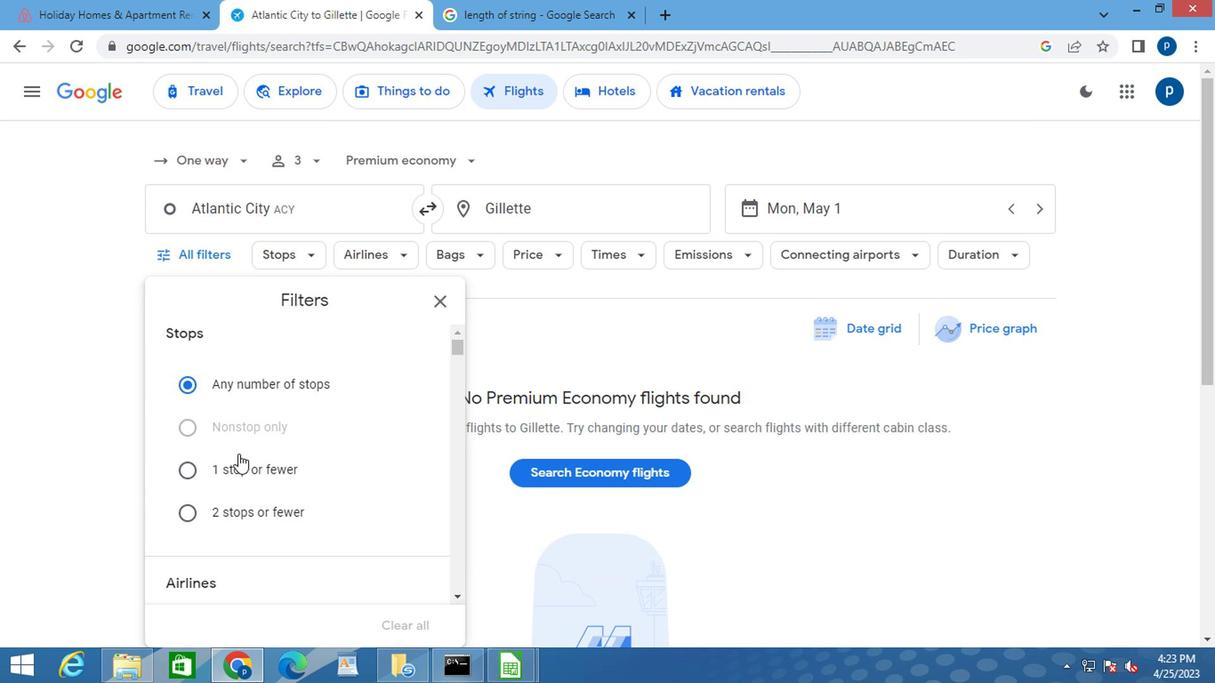 
Action: Mouse scrolled (236, 458) with delta (0, 0)
Screenshot: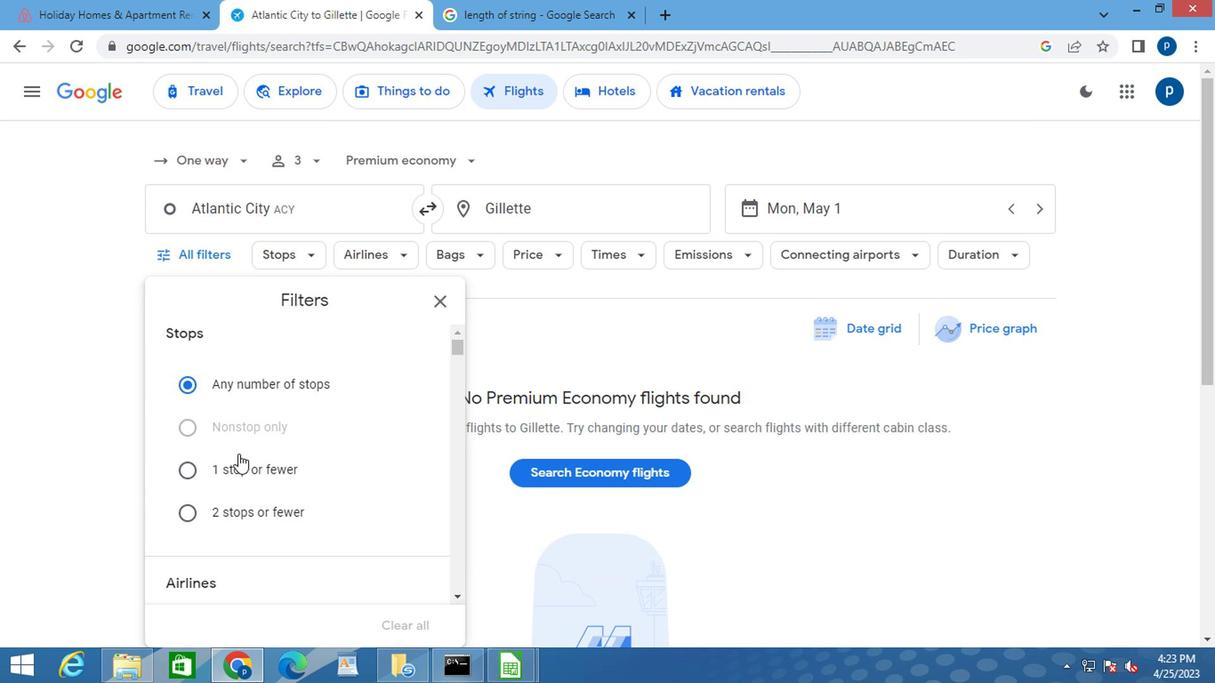 
Action: Mouse scrolled (236, 458) with delta (0, 0)
Screenshot: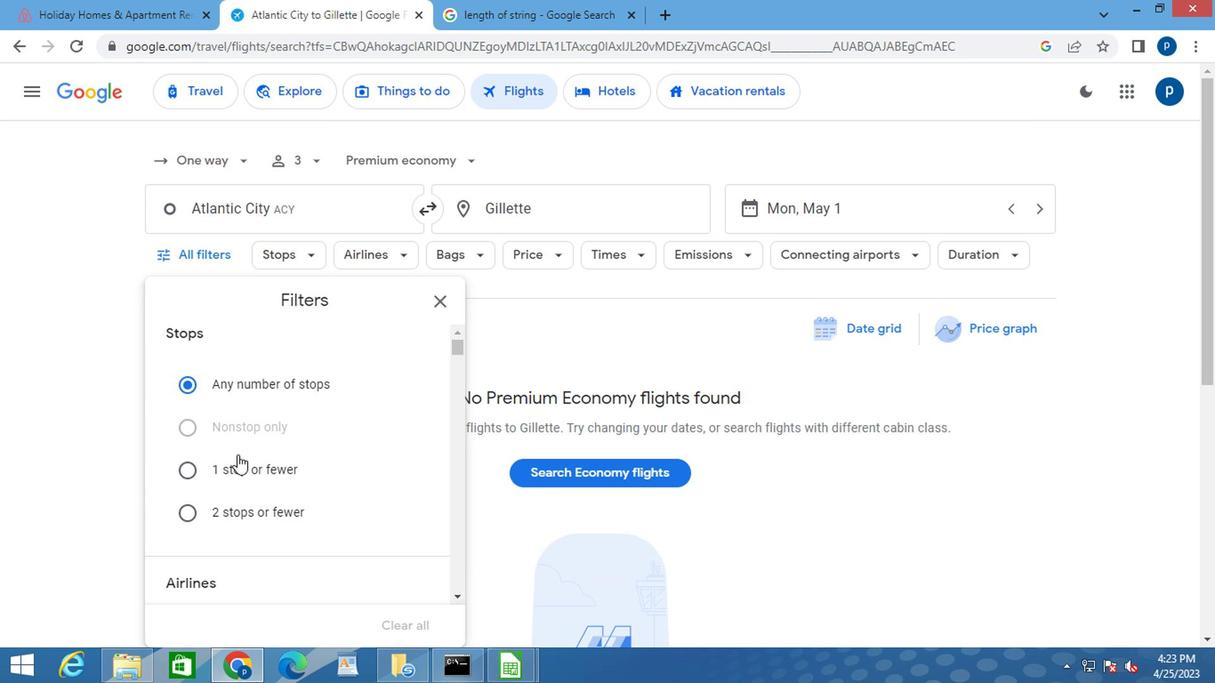 
Action: Mouse scrolled (236, 458) with delta (0, 0)
Screenshot: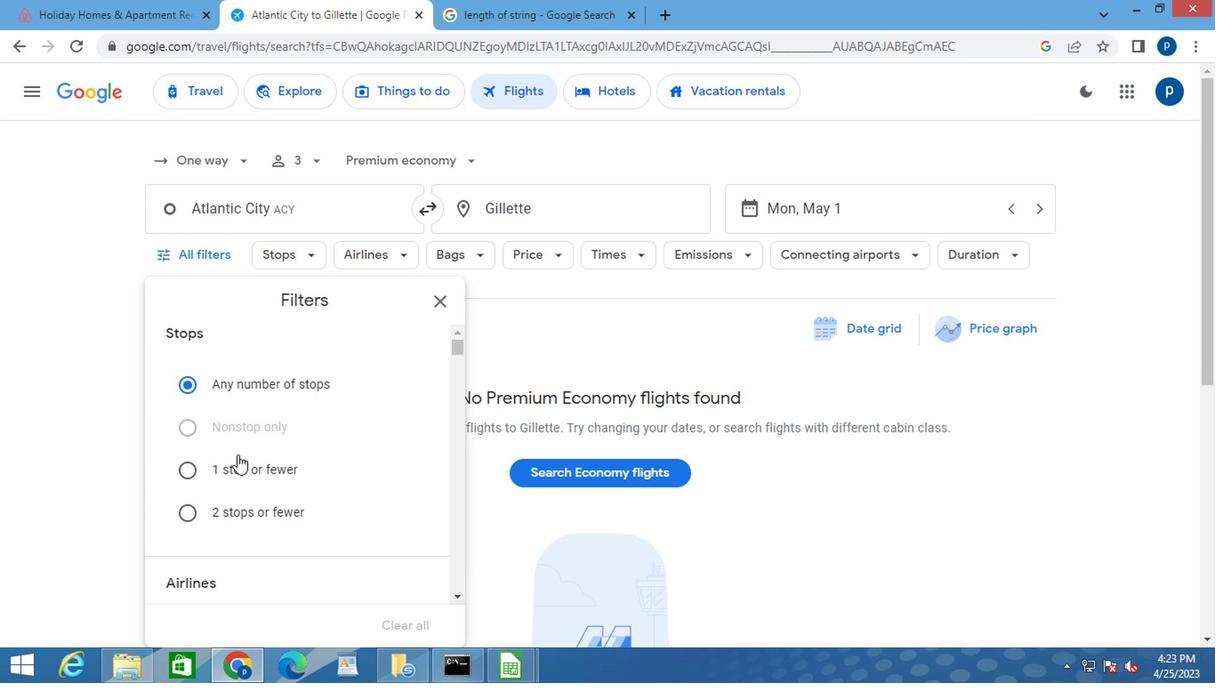 
Action: Mouse scrolled (236, 458) with delta (0, 0)
Screenshot: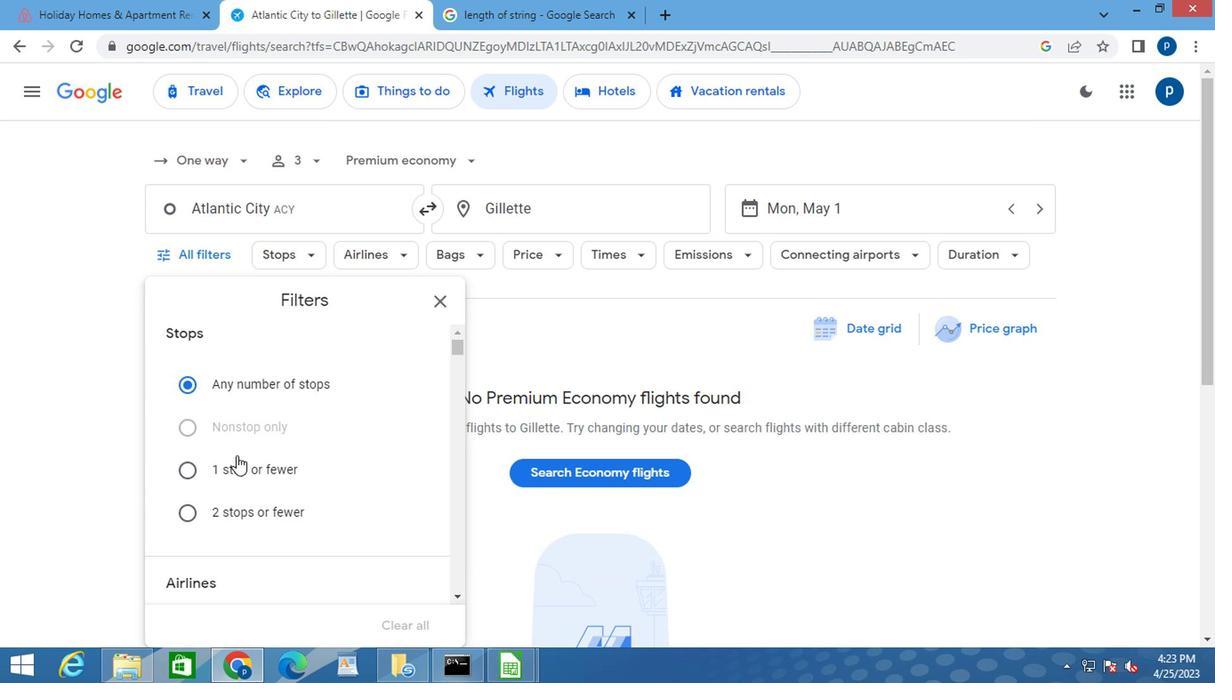 
Action: Mouse moved to (244, 453)
Screenshot: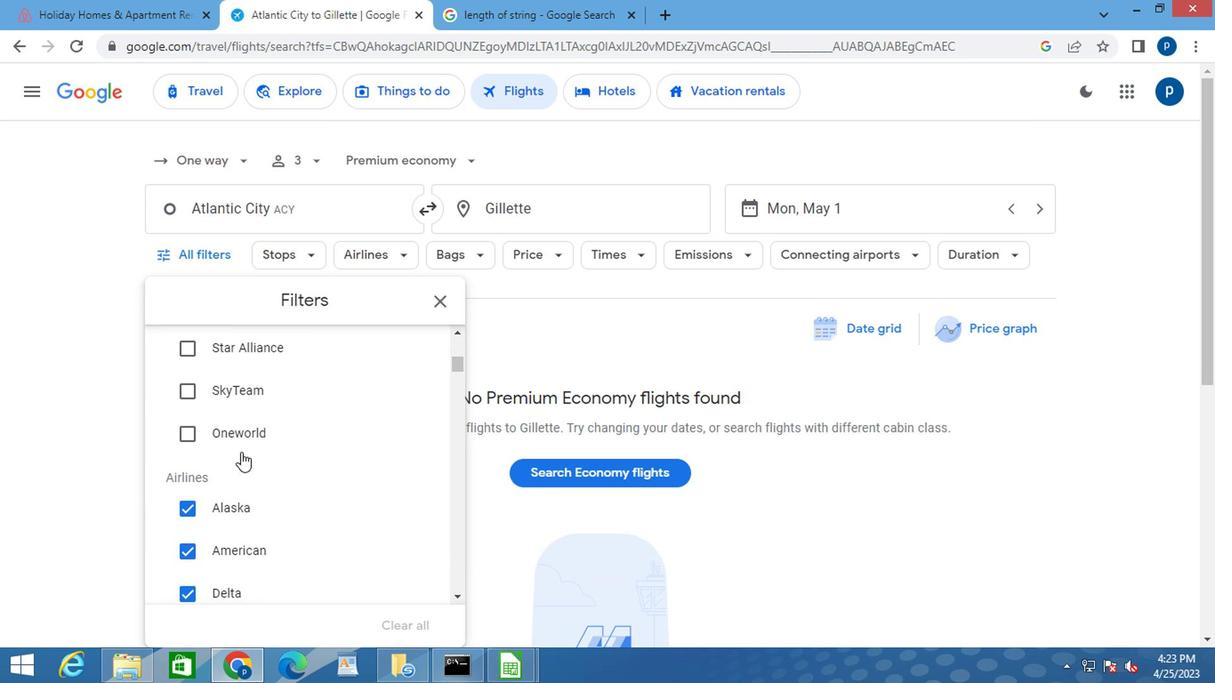 
Action: Mouse scrolled (244, 453) with delta (0, 0)
Screenshot: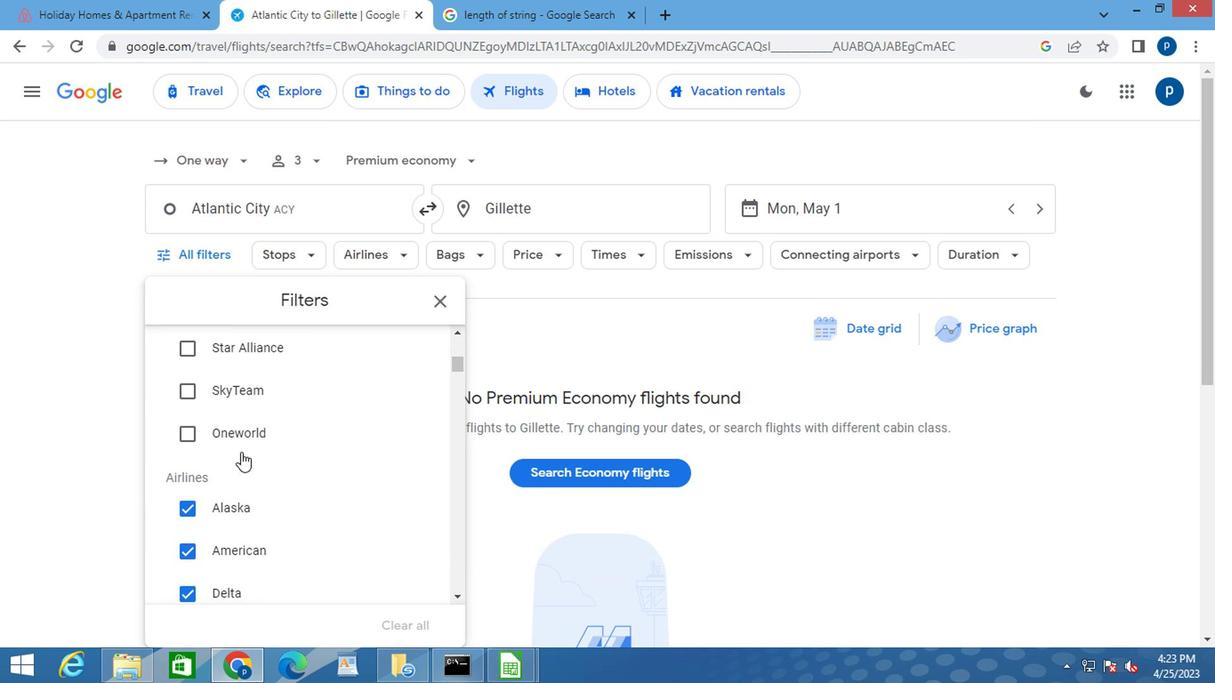 
Action: Mouse moved to (245, 453)
Screenshot: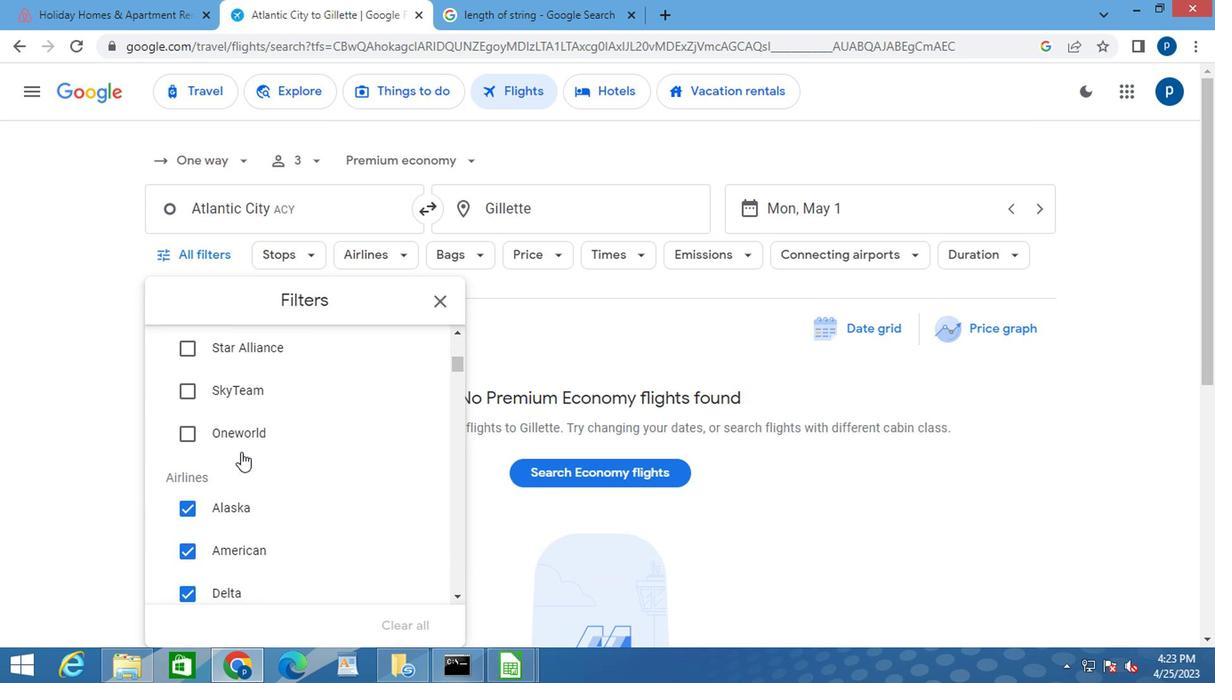 
Action: Mouse scrolled (245, 453) with delta (0, 0)
Screenshot: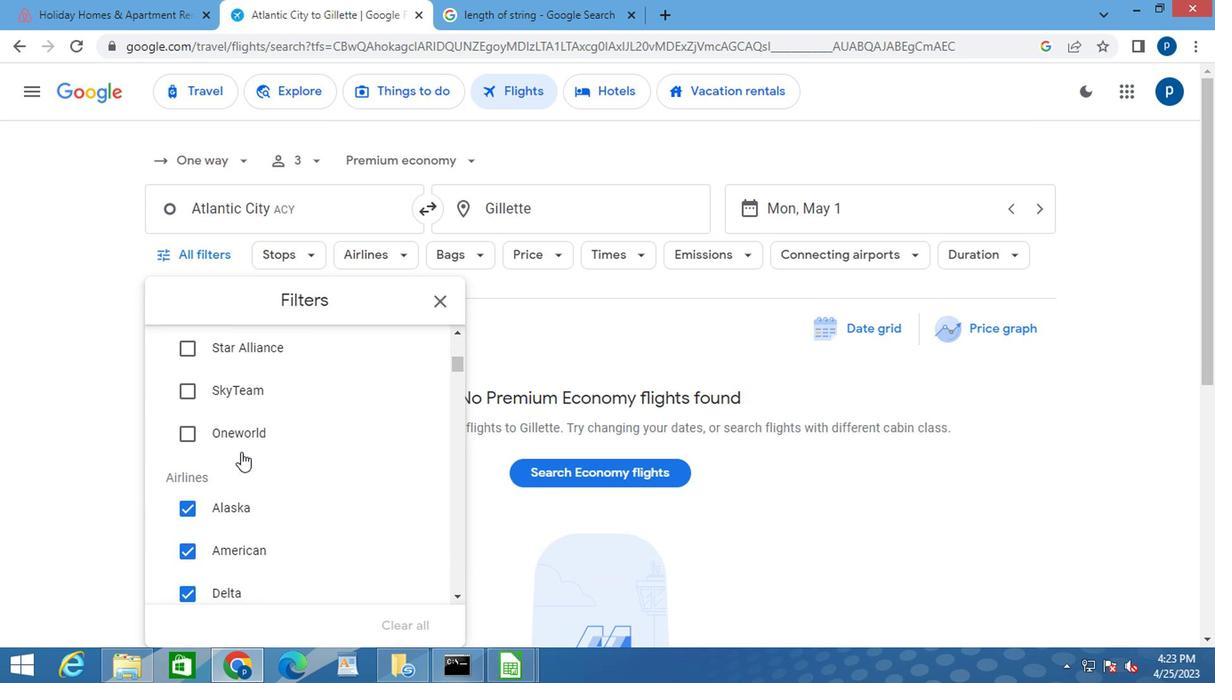 
Action: Mouse moved to (327, 470)
Screenshot: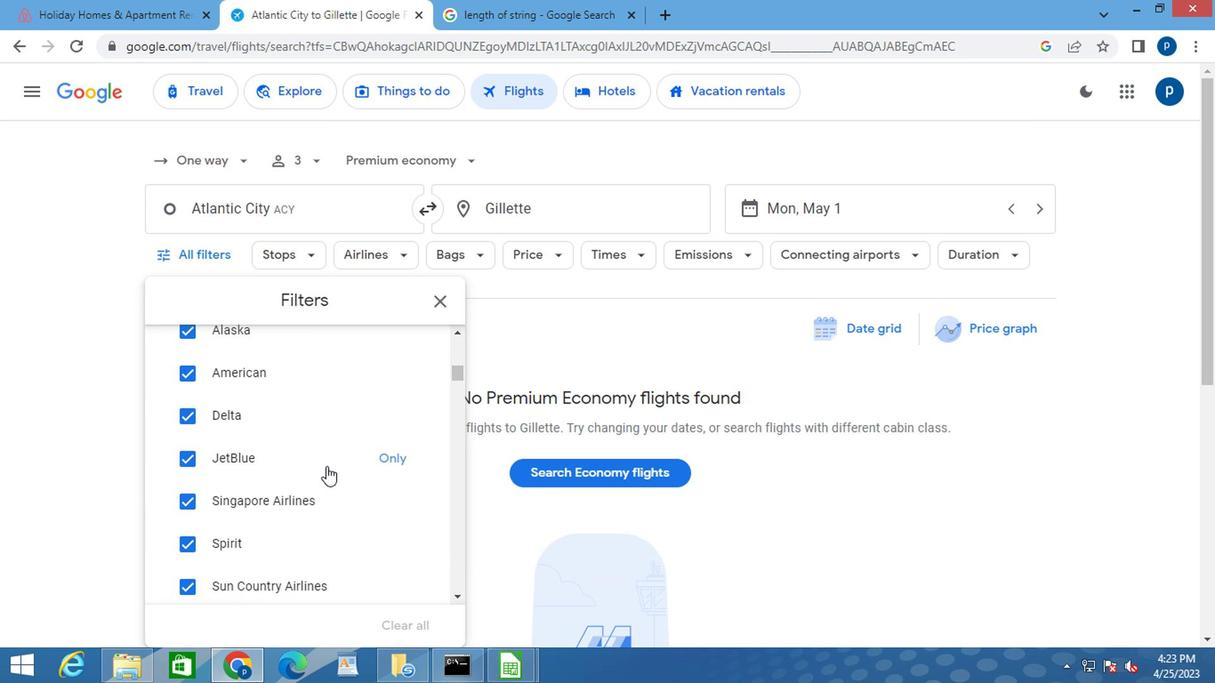 
Action: Mouse scrolled (327, 469) with delta (0, -1)
Screenshot: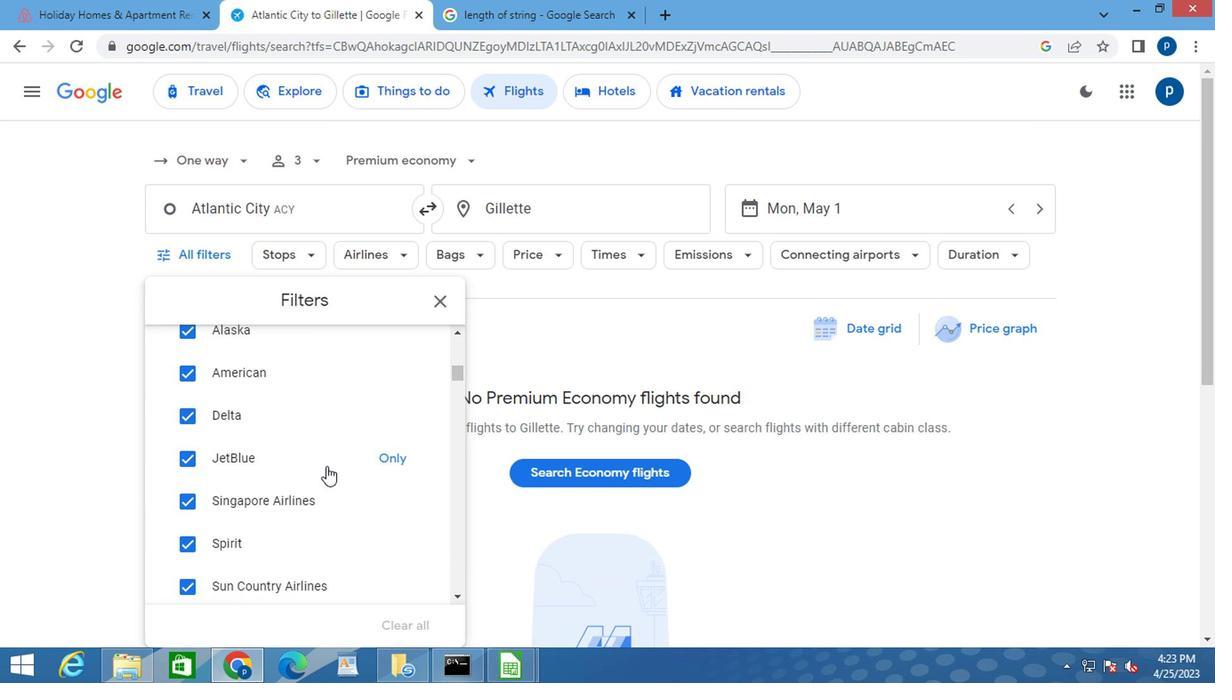 
Action: Mouse moved to (400, 416)
Screenshot: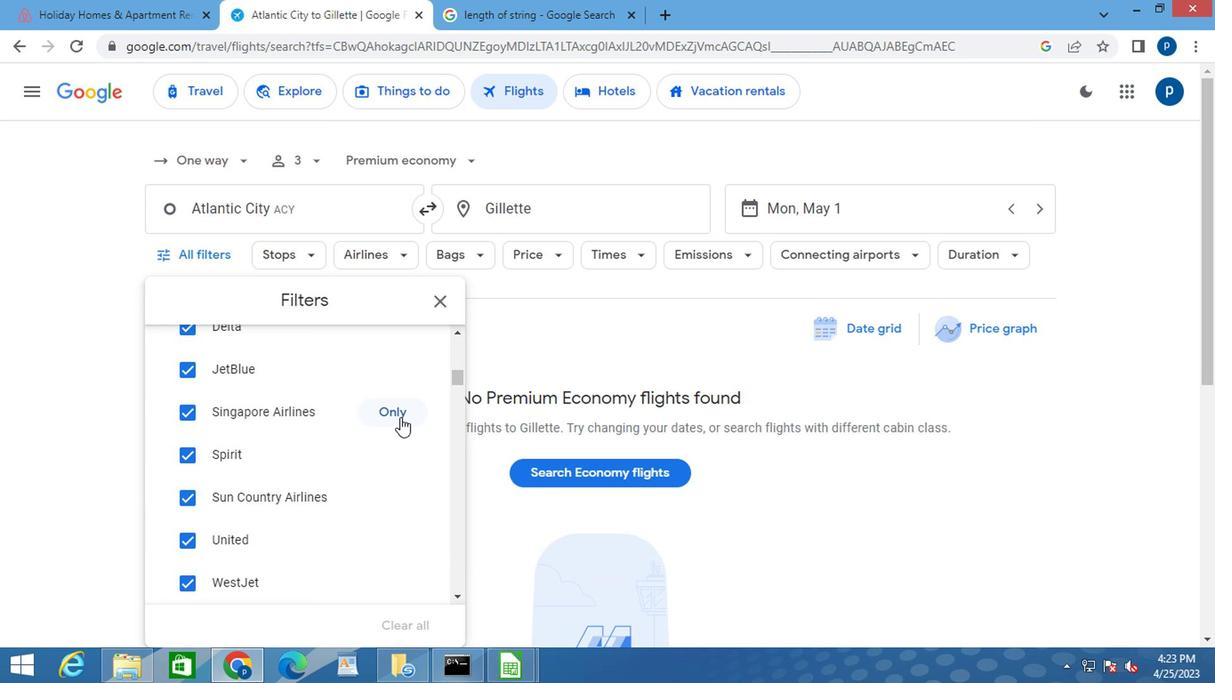
Action: Mouse pressed left at (400, 416)
Screenshot: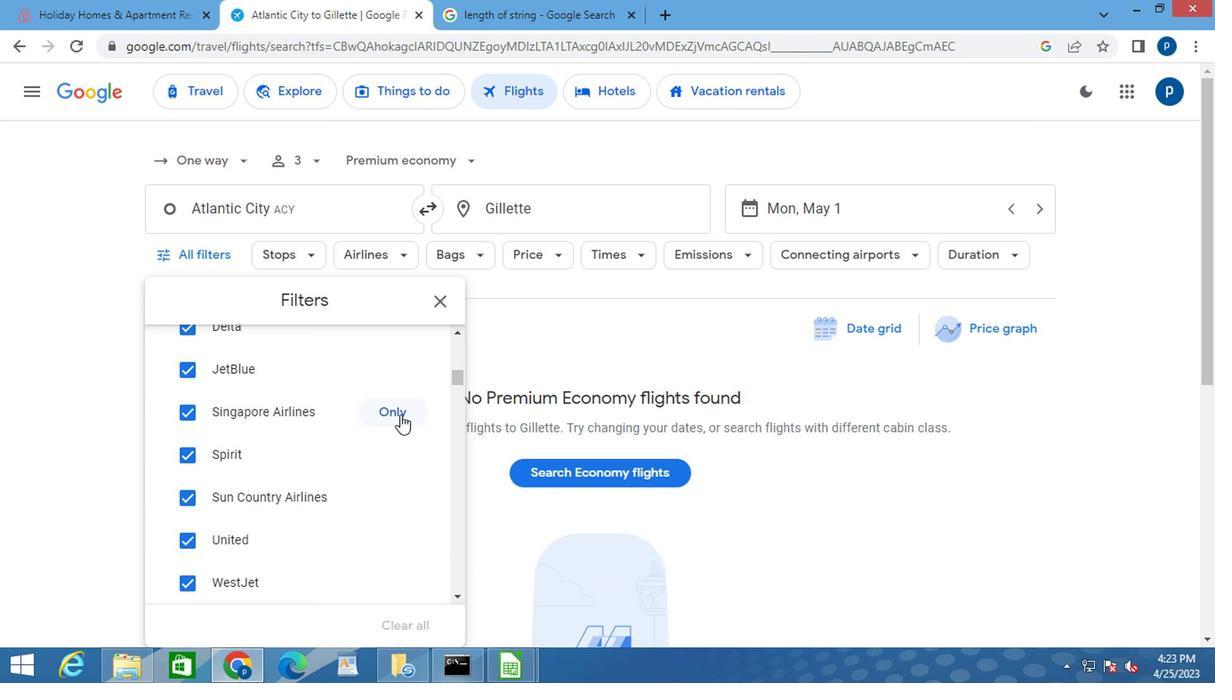 
Action: Mouse moved to (341, 458)
Screenshot: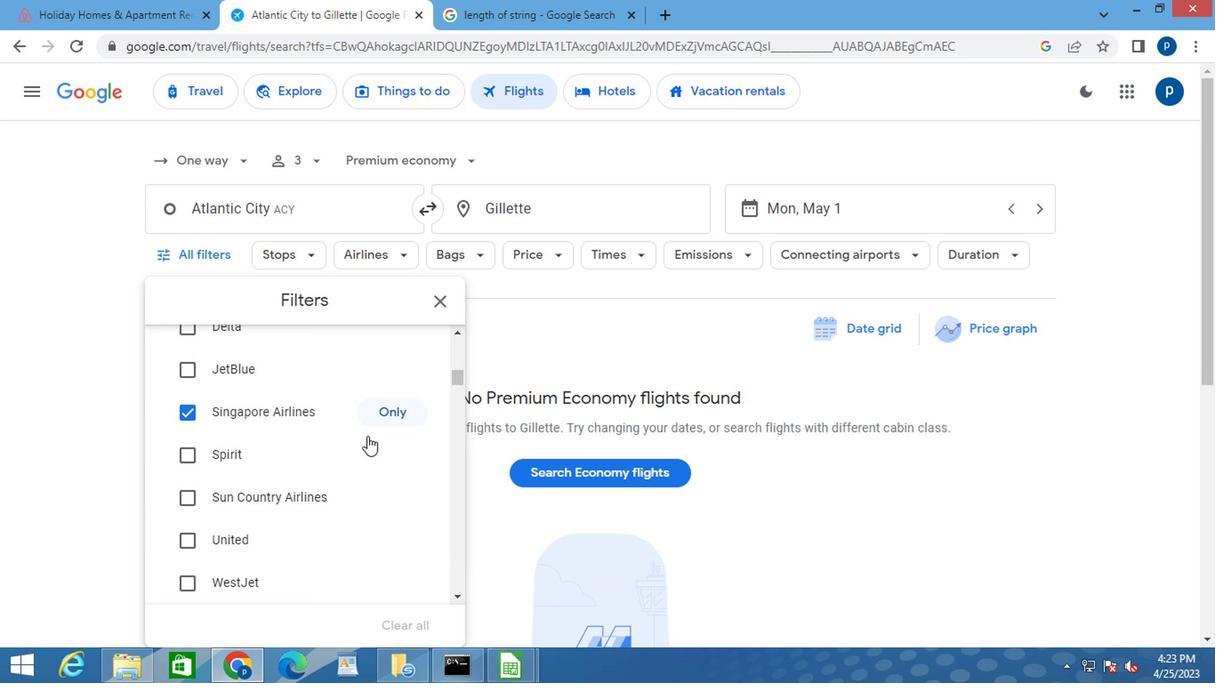 
Action: Mouse scrolled (341, 457) with delta (0, 0)
Screenshot: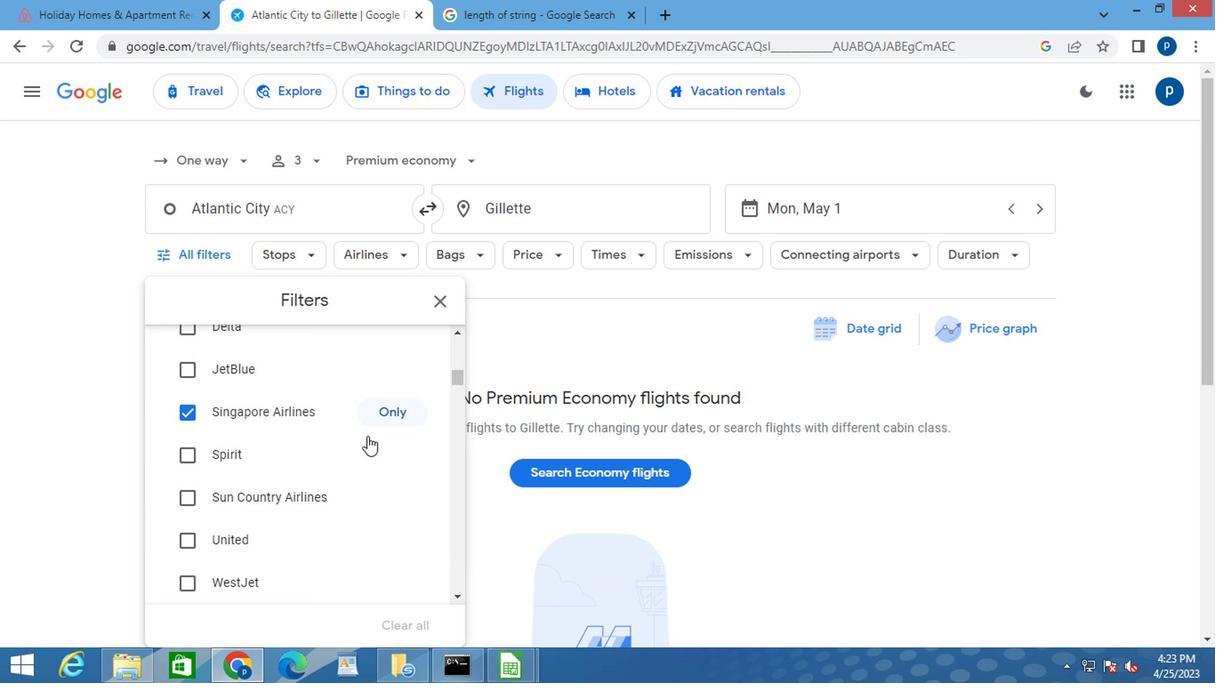 
Action: Mouse moved to (338, 462)
Screenshot: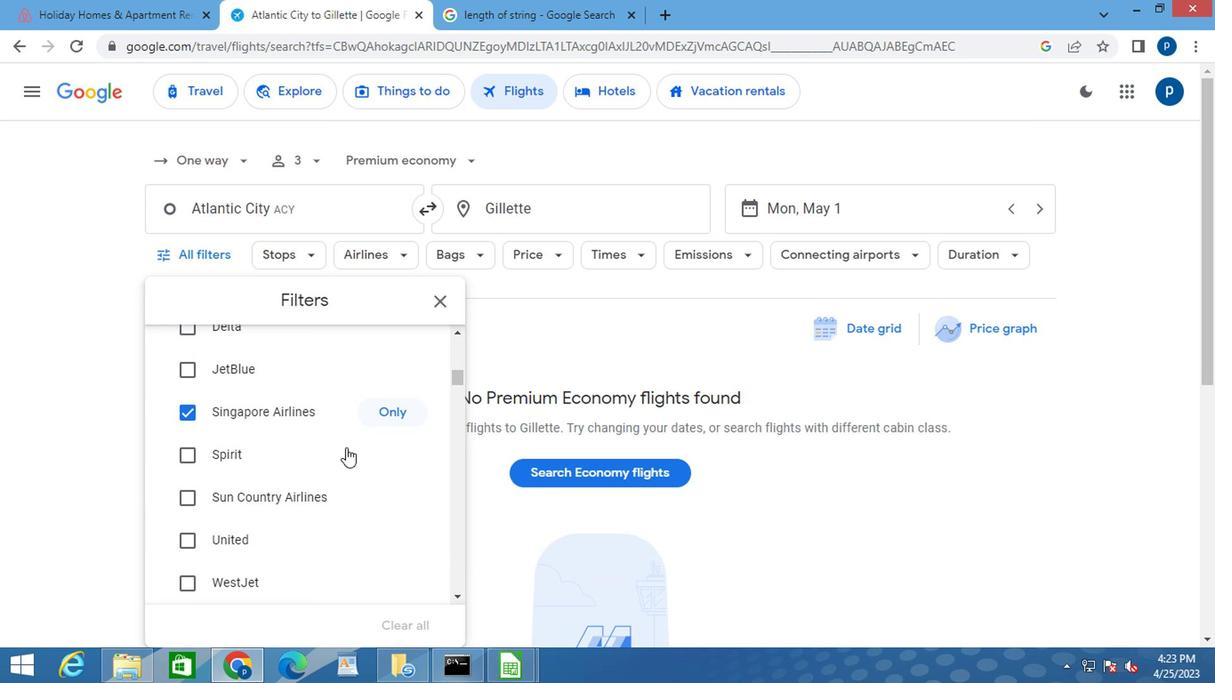 
Action: Mouse scrolled (338, 460) with delta (0, -1)
Screenshot: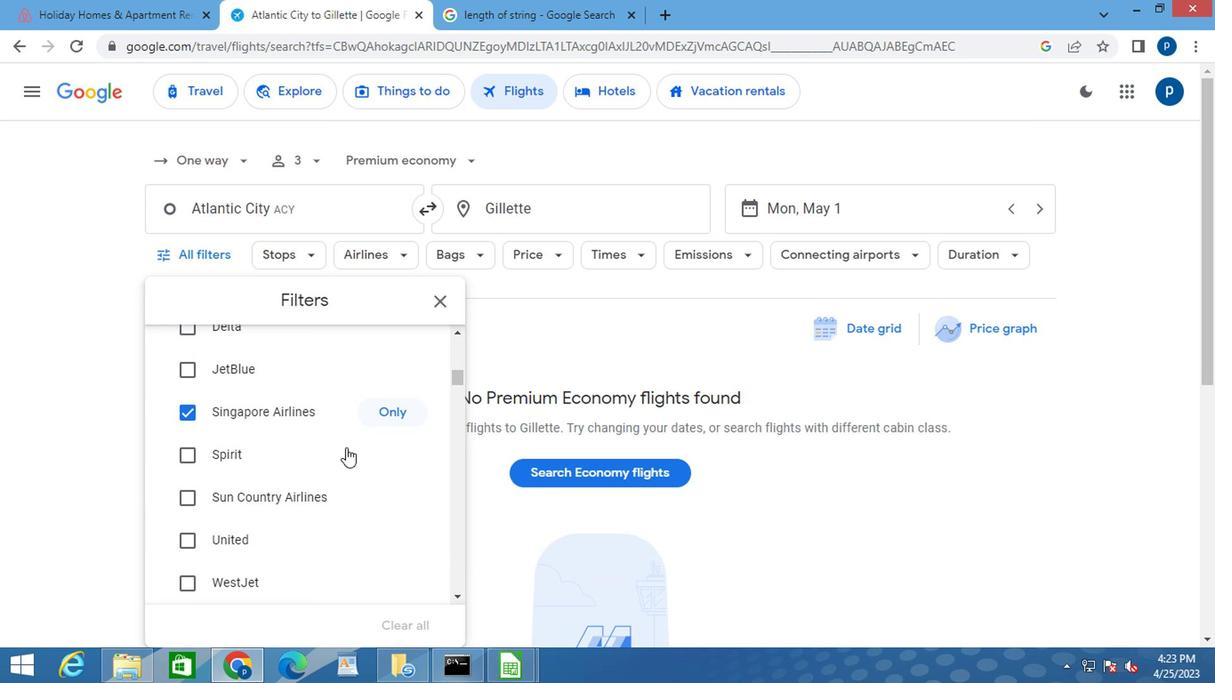 
Action: Mouse moved to (338, 462)
Screenshot: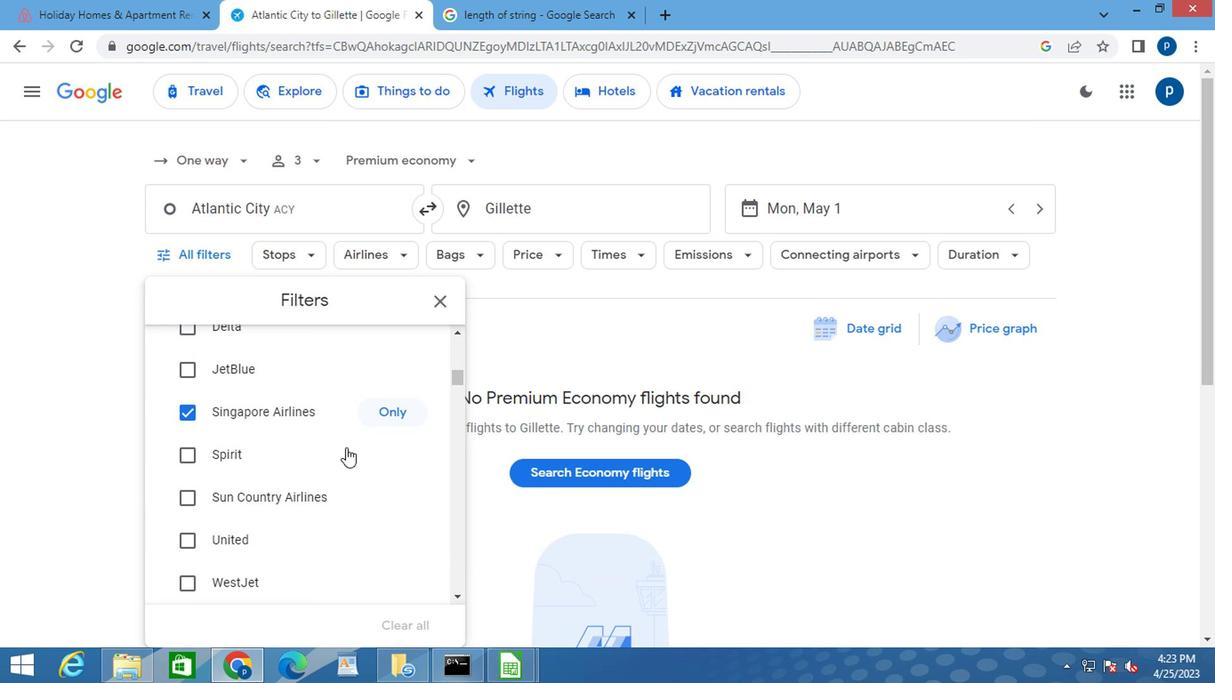 
Action: Mouse scrolled (338, 460) with delta (0, -1)
Screenshot: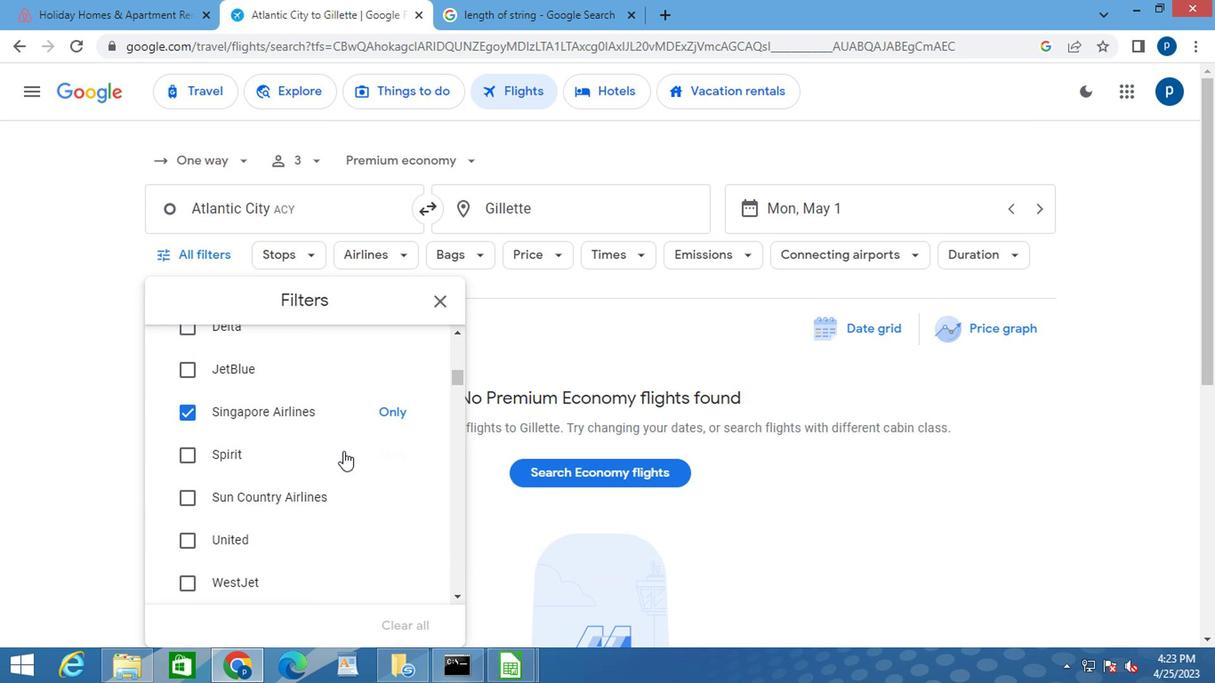 
Action: Mouse scrolled (338, 460) with delta (0, -1)
Screenshot: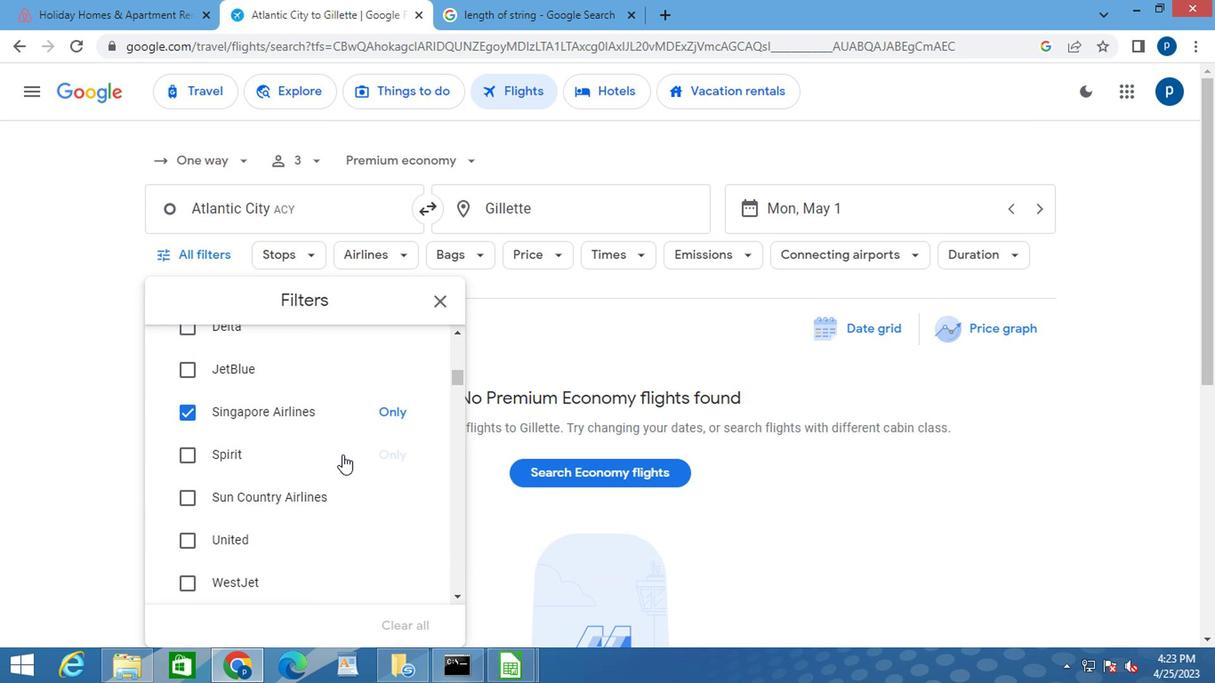 
Action: Mouse moved to (331, 463)
Screenshot: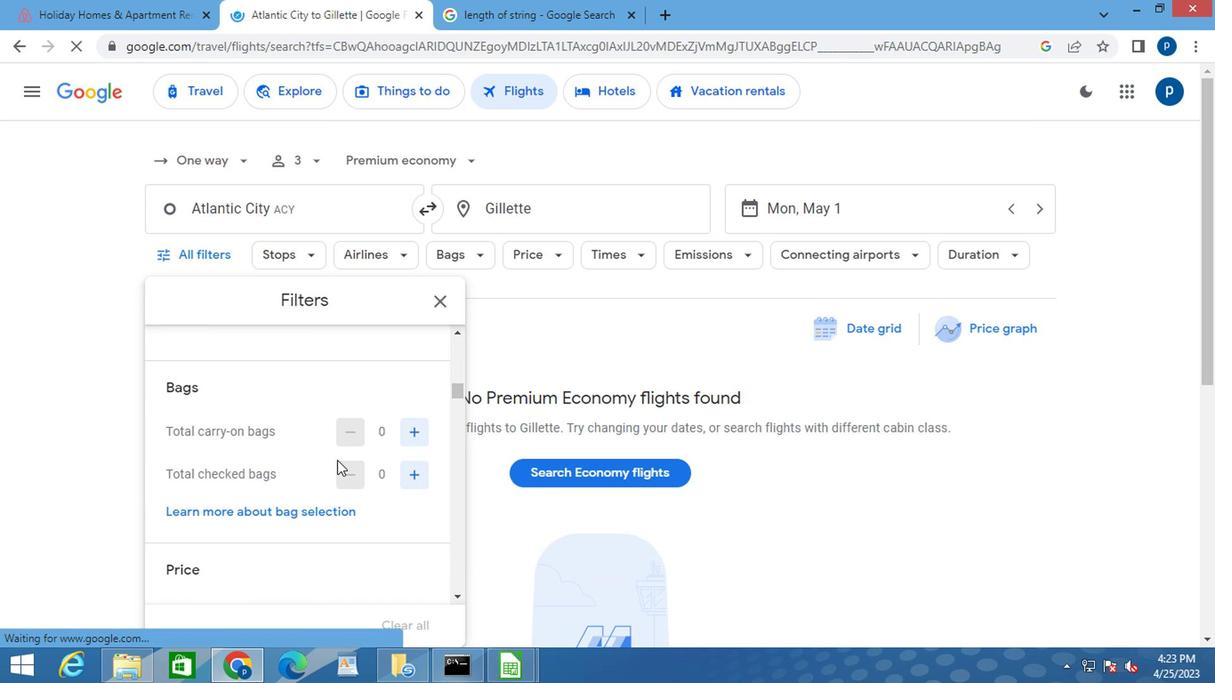 
Action: Mouse scrolled (331, 462) with delta (0, -1)
Screenshot: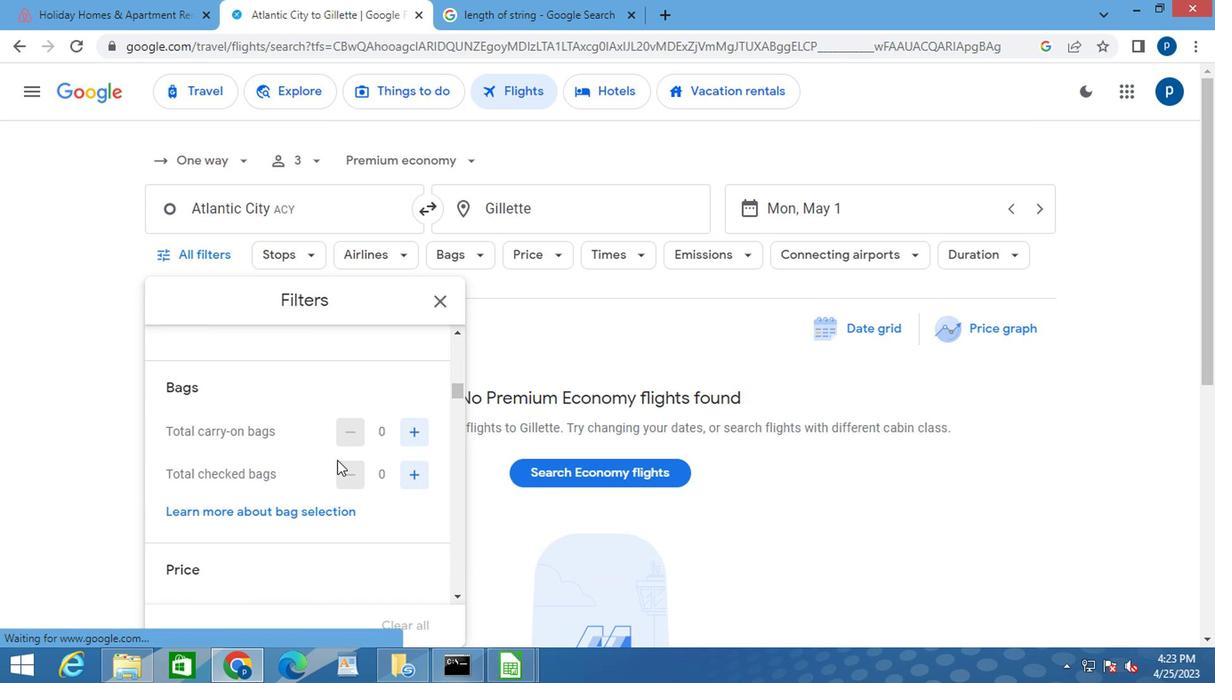 
Action: Mouse moved to (401, 369)
Screenshot: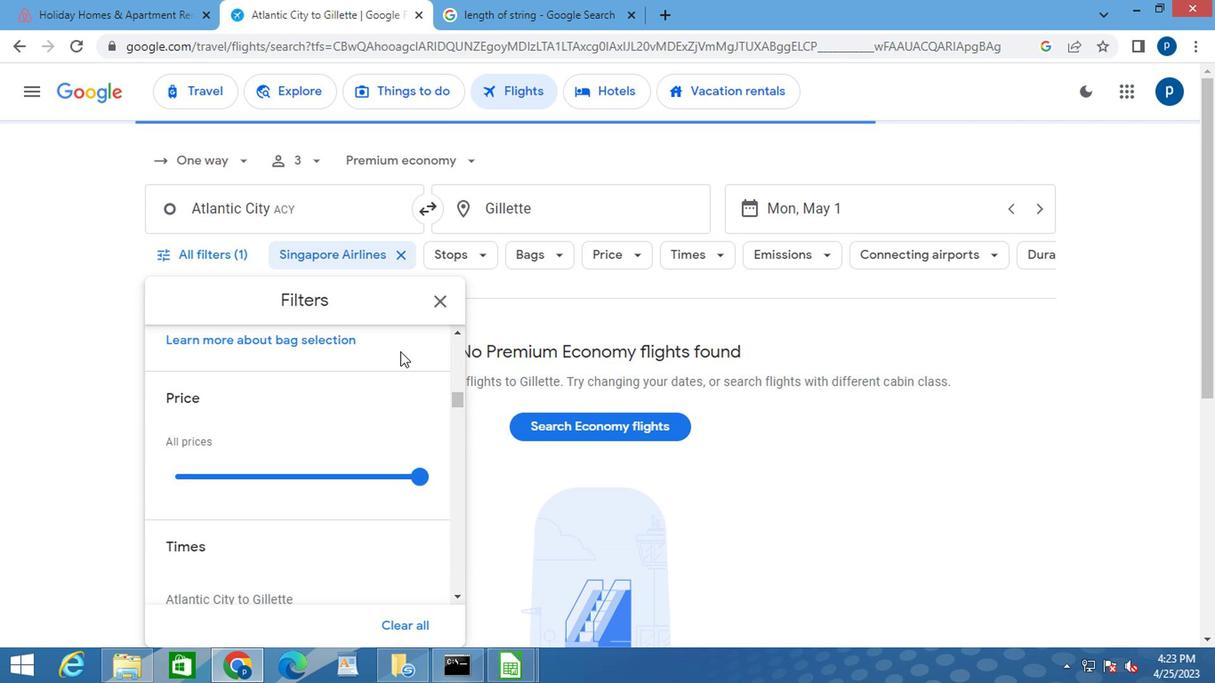 
Action: Mouse scrolled (401, 369) with delta (0, 0)
Screenshot: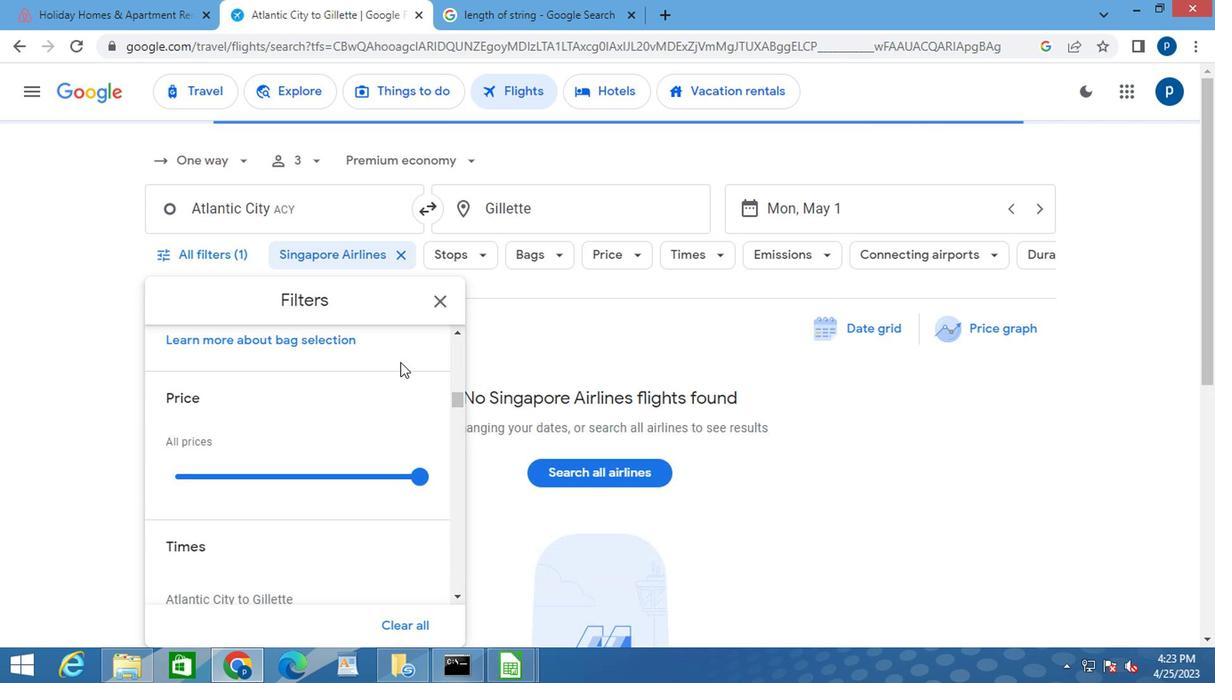 
Action: Mouse moved to (415, 382)
Screenshot: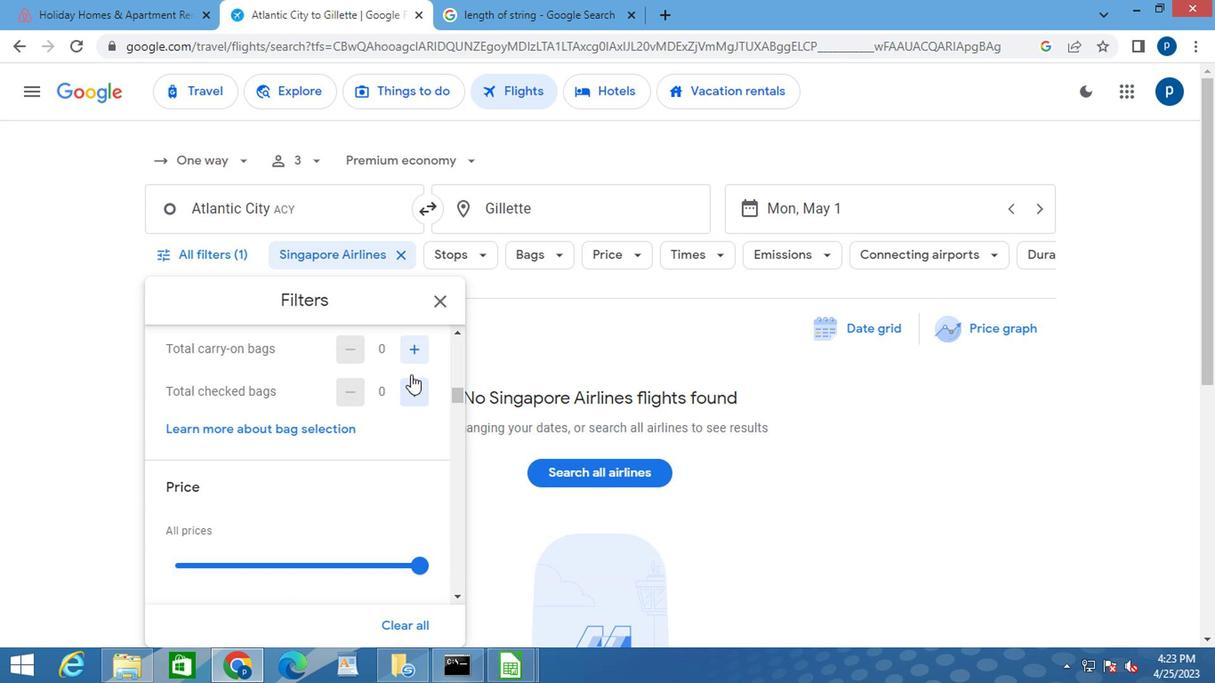 
Action: Mouse pressed left at (415, 382)
Screenshot: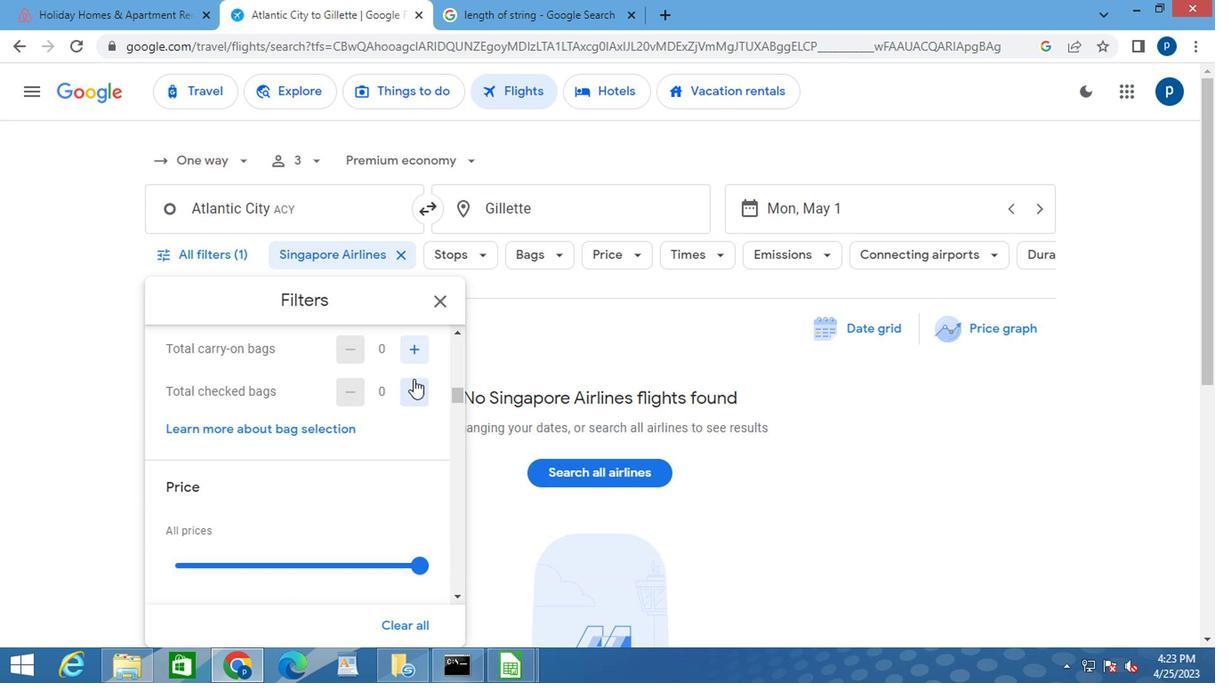 
Action: Mouse moved to (358, 420)
Screenshot: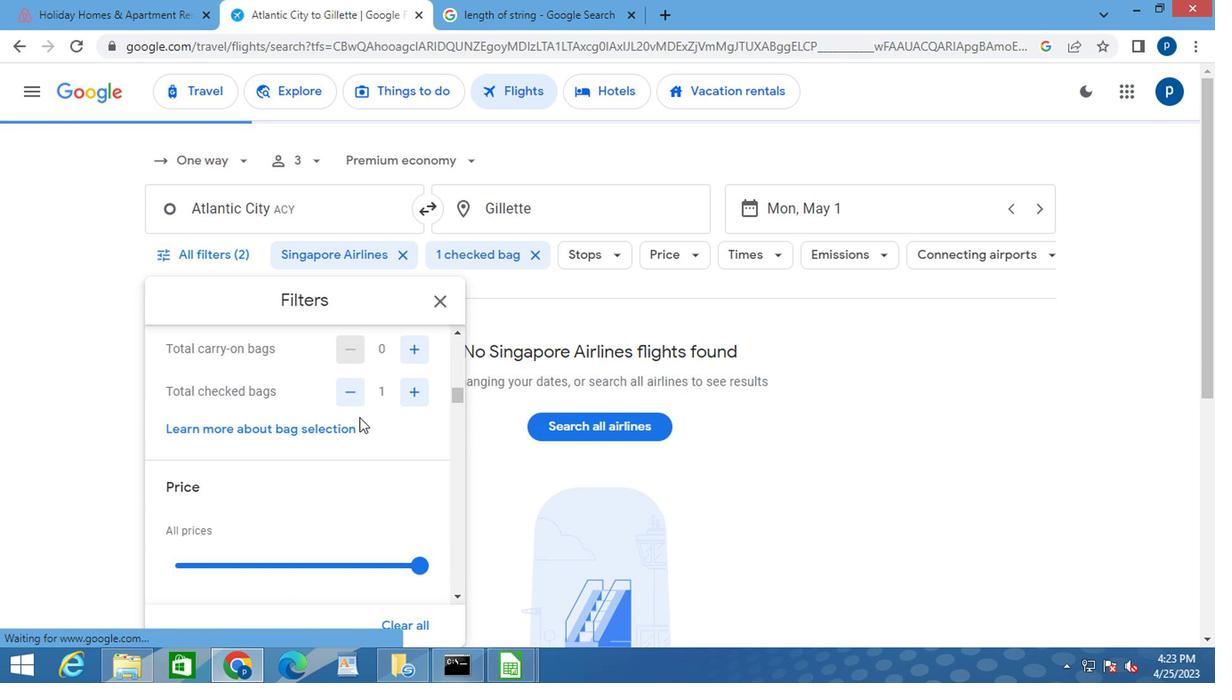 
Action: Mouse scrolled (358, 419) with delta (0, -1)
Screenshot: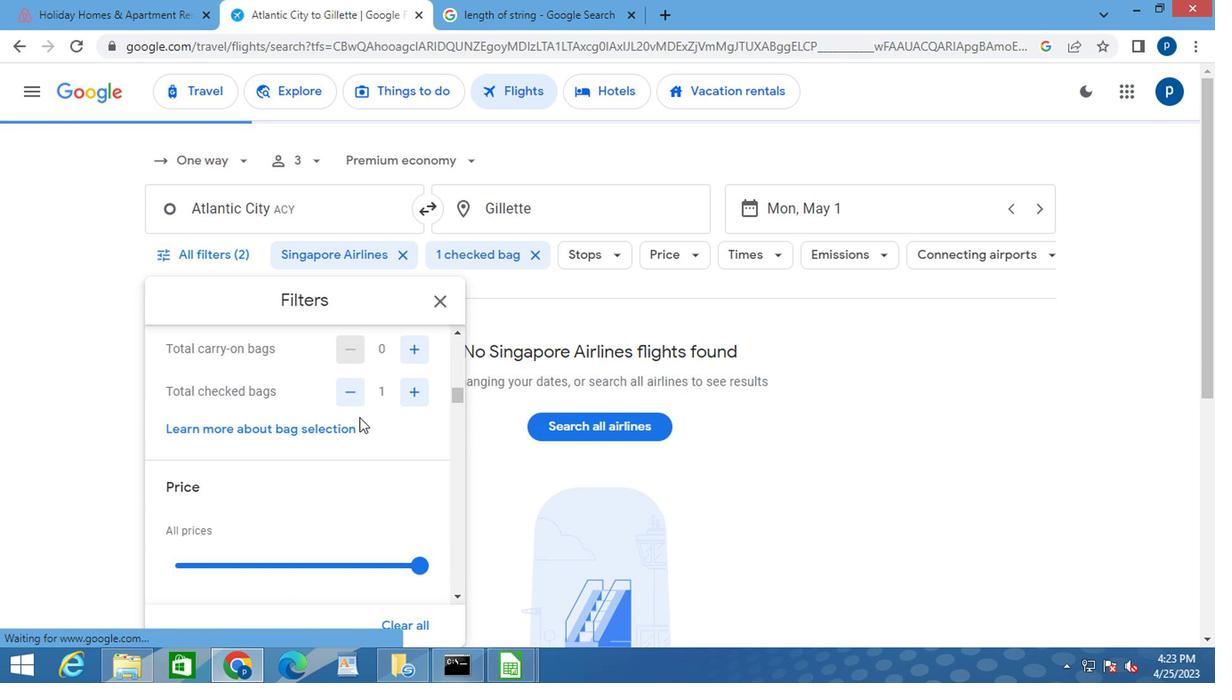 
Action: Mouse scrolled (358, 419) with delta (0, -1)
Screenshot: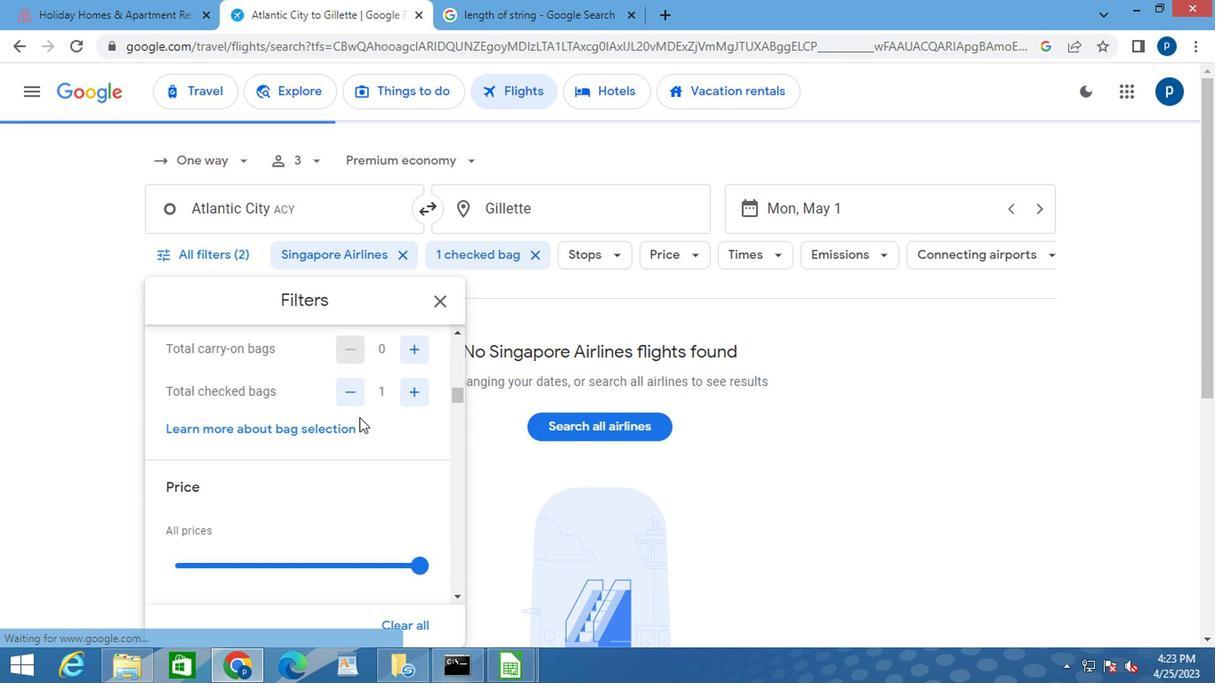 
Action: Mouse moved to (413, 391)
Screenshot: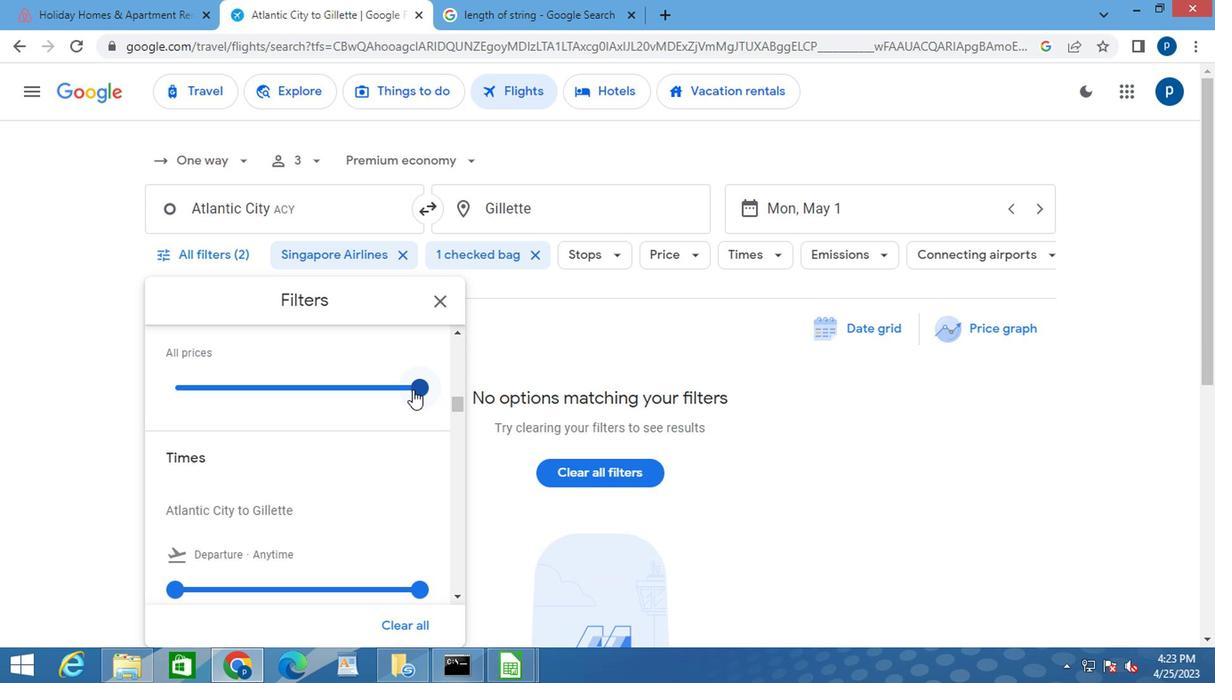
Action: Mouse pressed left at (413, 391)
Screenshot: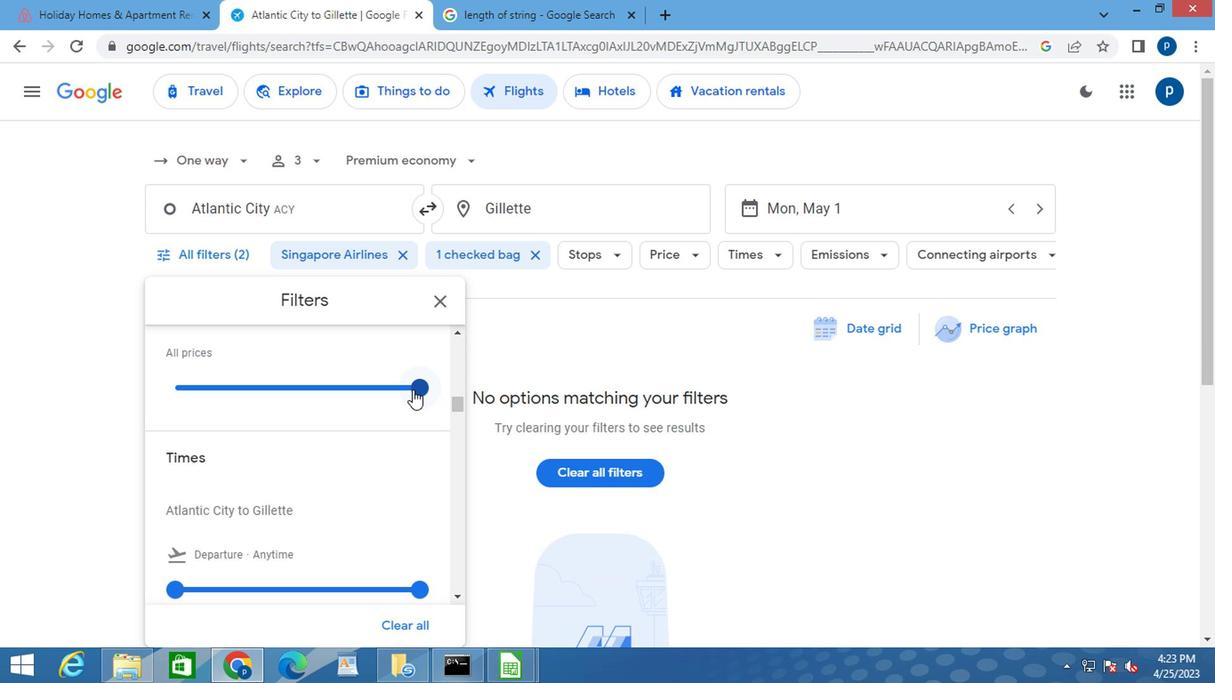 
Action: Mouse moved to (304, 482)
Screenshot: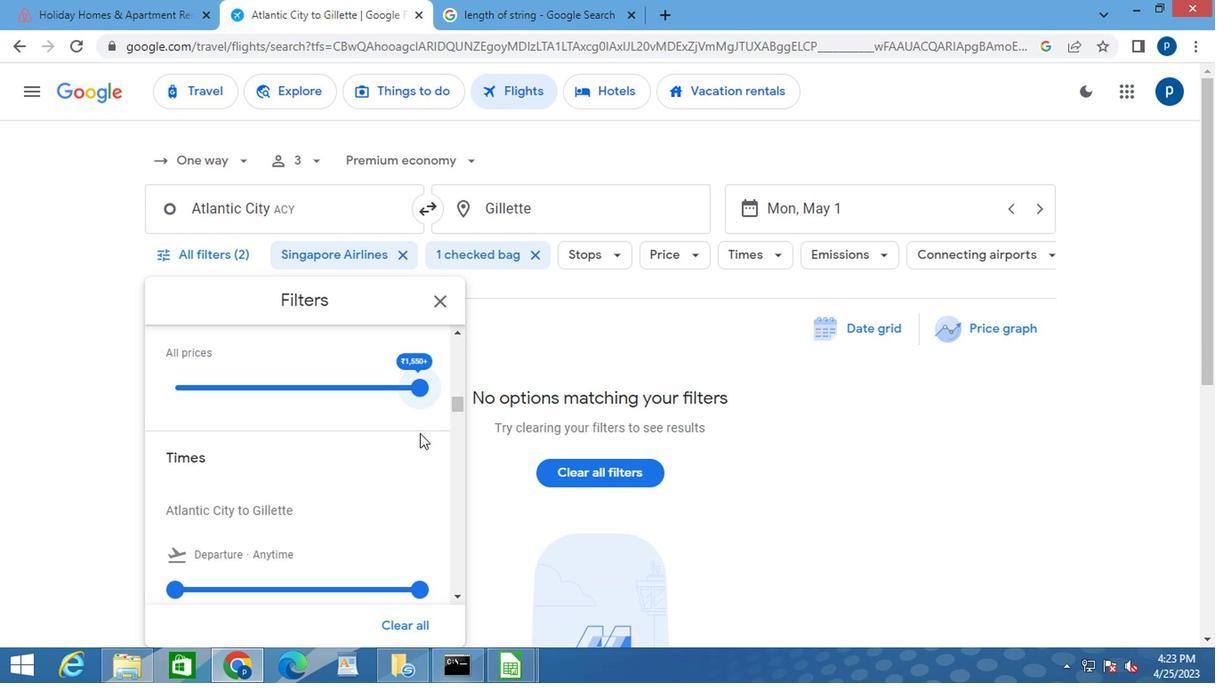 
Action: Mouse scrolled (304, 481) with delta (0, 0)
Screenshot: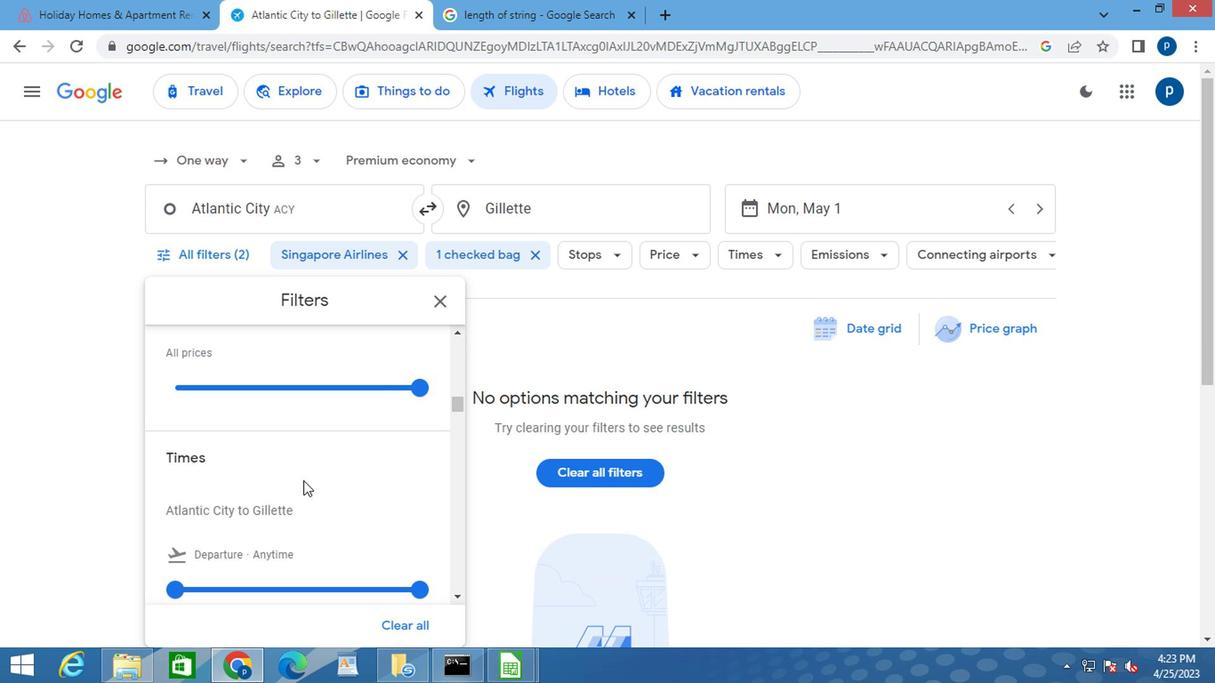 
Action: Mouse moved to (175, 498)
Screenshot: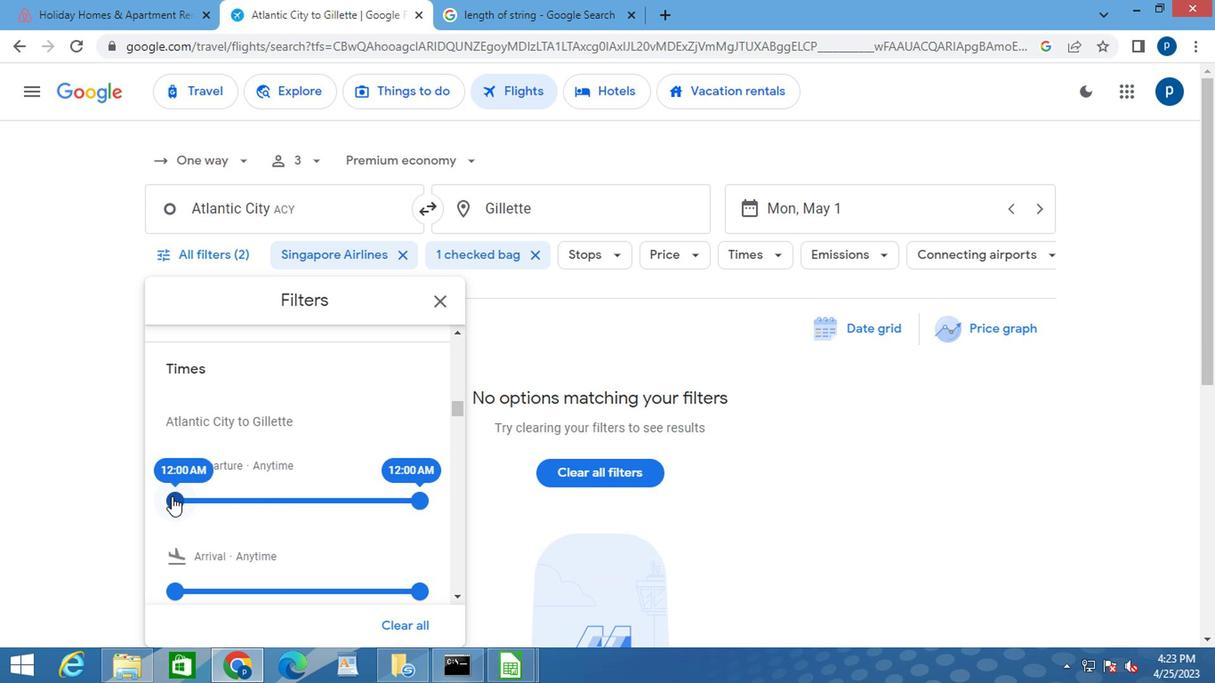 
Action: Mouse pressed left at (175, 498)
Screenshot: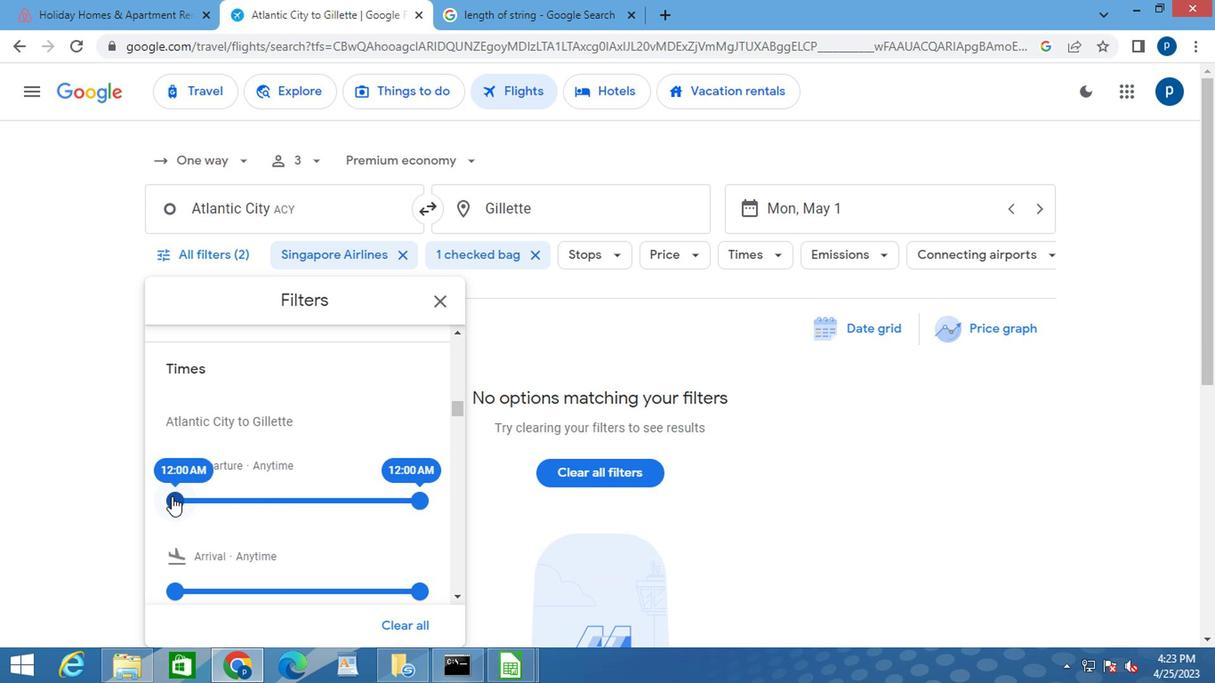 
Action: Mouse moved to (413, 498)
Screenshot: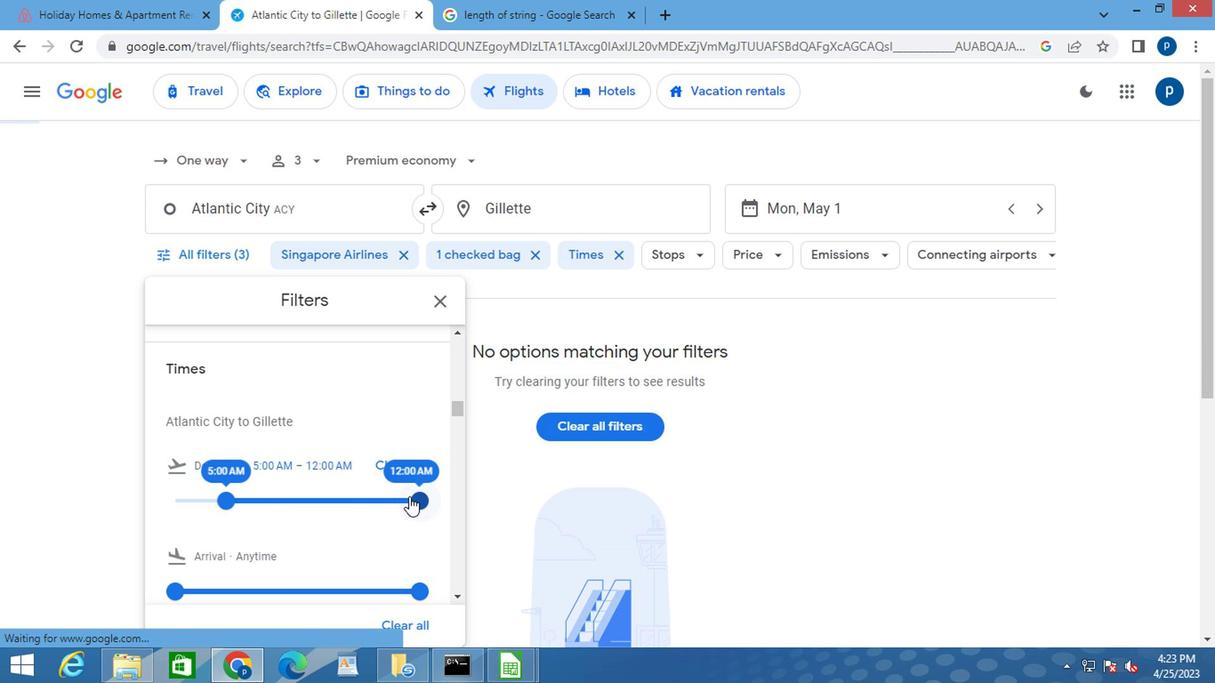 
Action: Mouse pressed left at (413, 498)
Screenshot: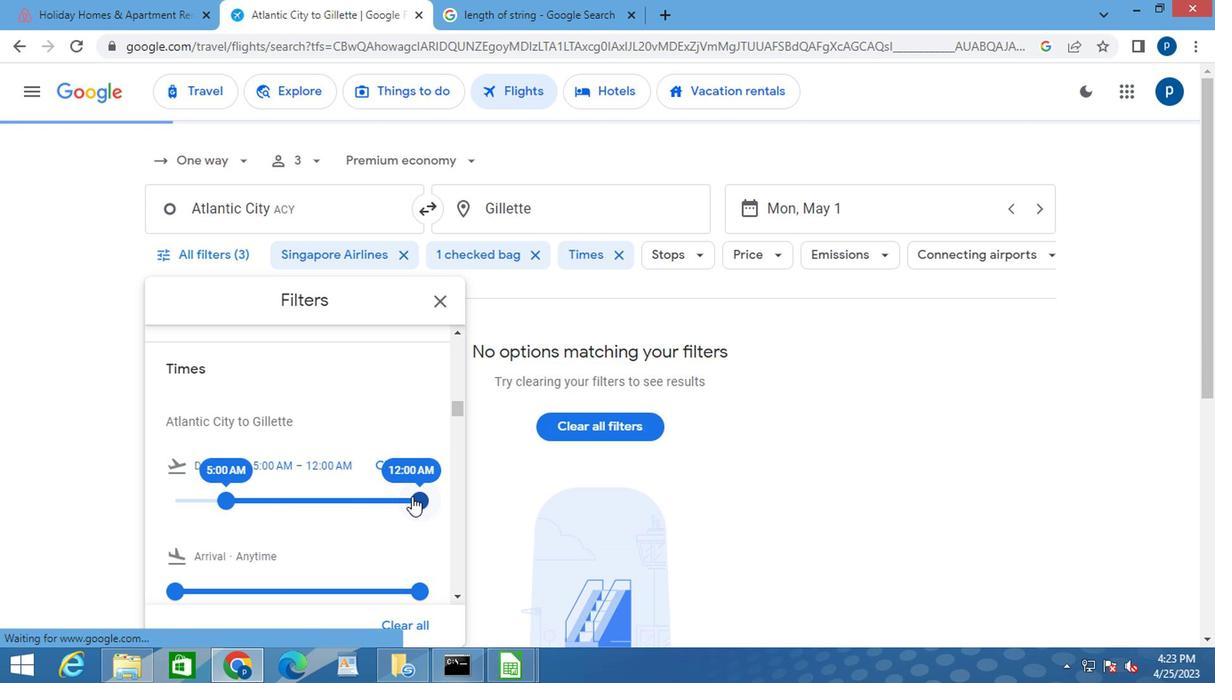 
Action: Mouse moved to (444, 298)
Screenshot: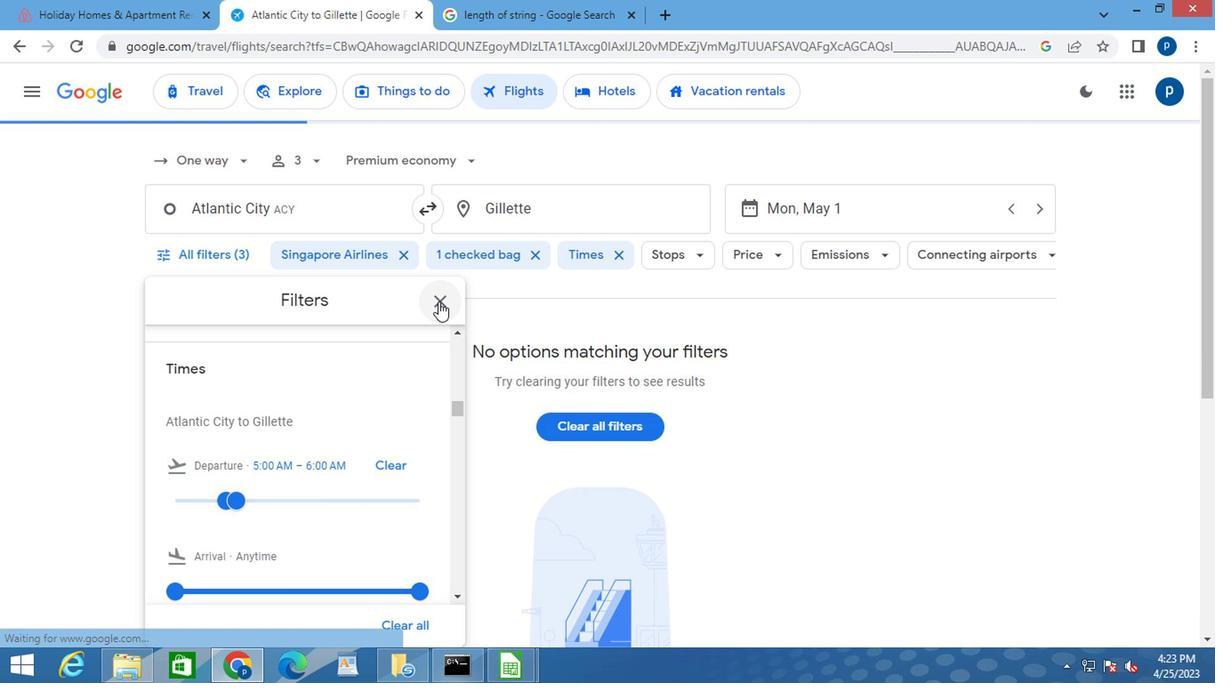 
Action: Mouse pressed left at (444, 298)
Screenshot: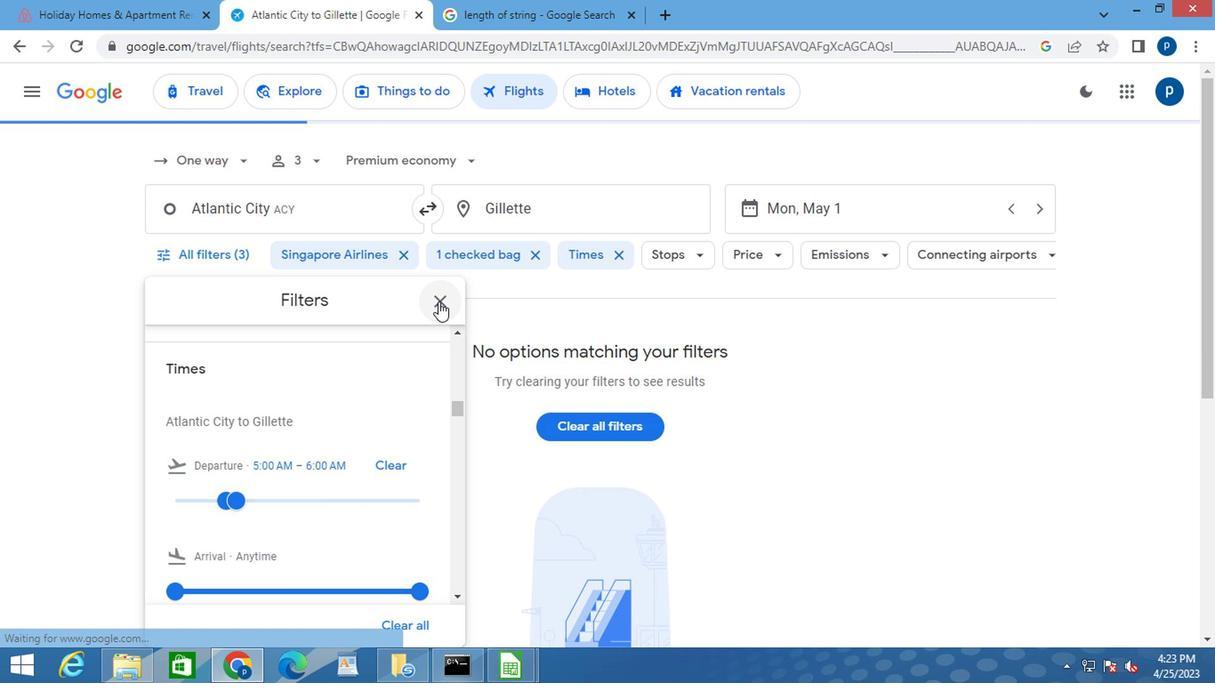 
Action: Mouse moved to (446, 298)
Screenshot: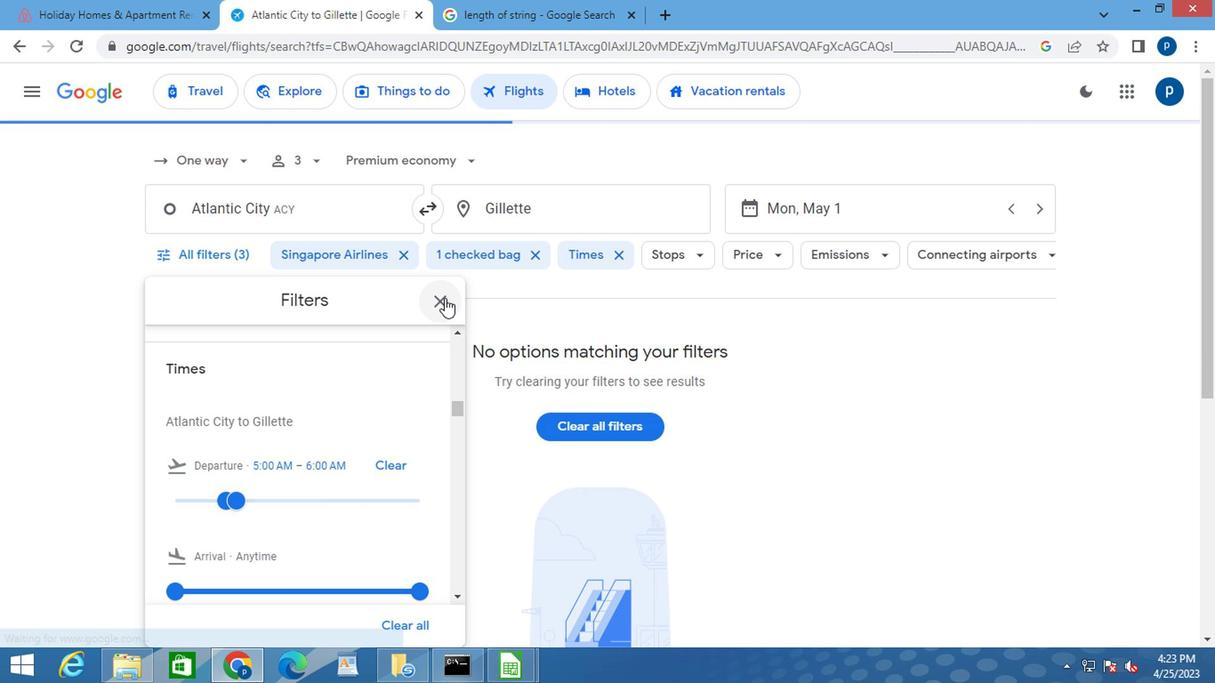
